 Task: Search one way flight ticket for 1 adult, 1 child, 1 infant in seat in premium economy from Mesa: Phoenix-mesa Gateway Airport (formerly Williams Afb) to Indianapolis: Indianapolis International Airport on 8-5-2023. Choice of flights is United. Number of bags: 1 checked bag. Price is upto 76000. Outbound departure time preference is 16:15.
Action: Mouse moved to (369, 315)
Screenshot: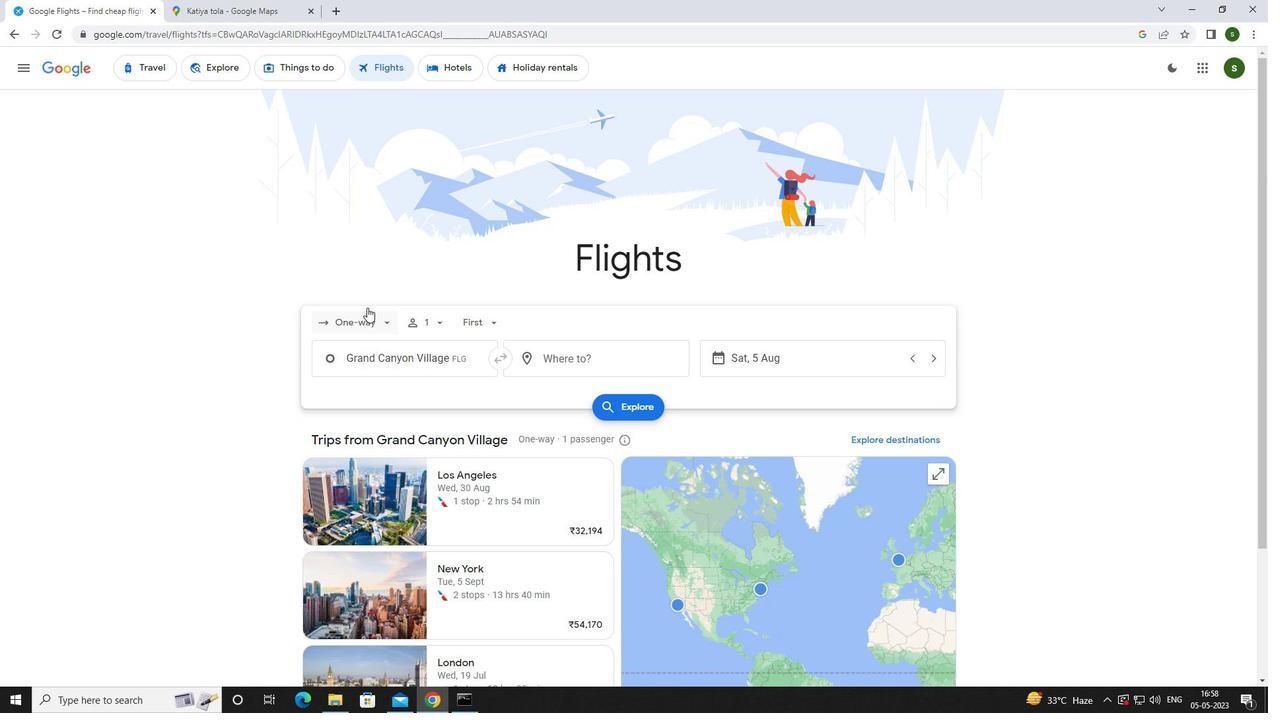 
Action: Mouse pressed left at (369, 315)
Screenshot: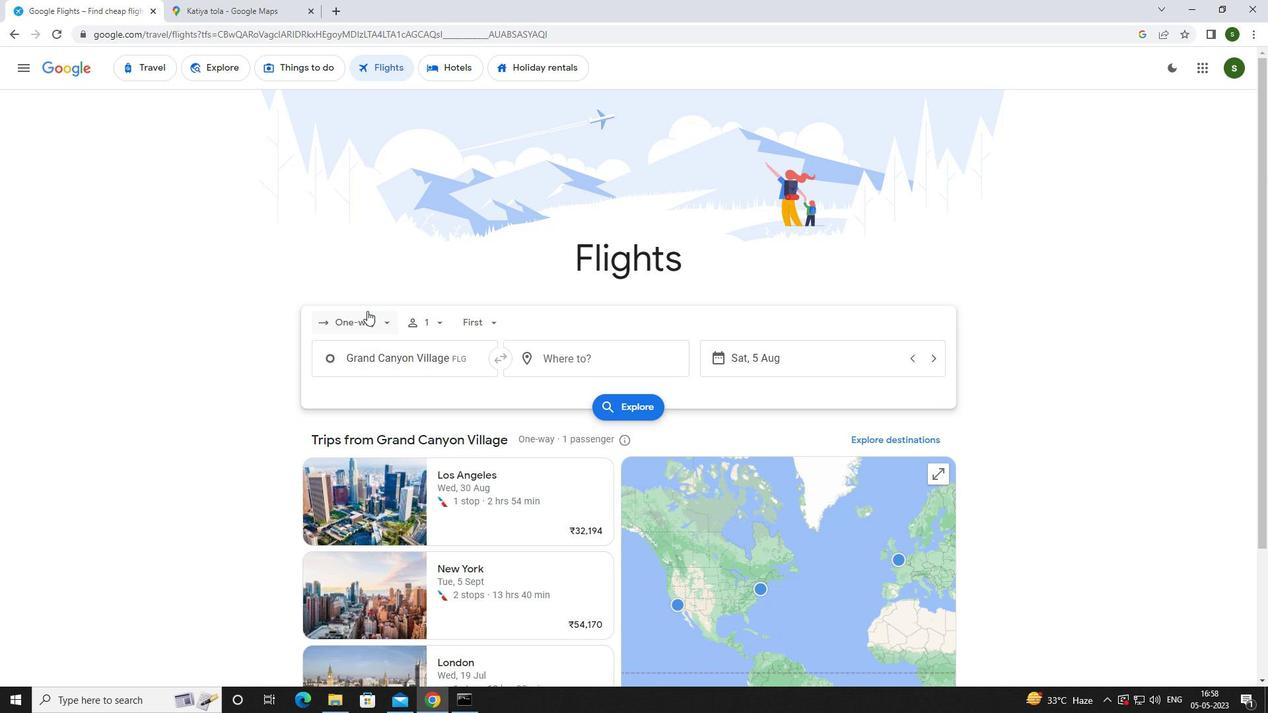 
Action: Mouse moved to (375, 387)
Screenshot: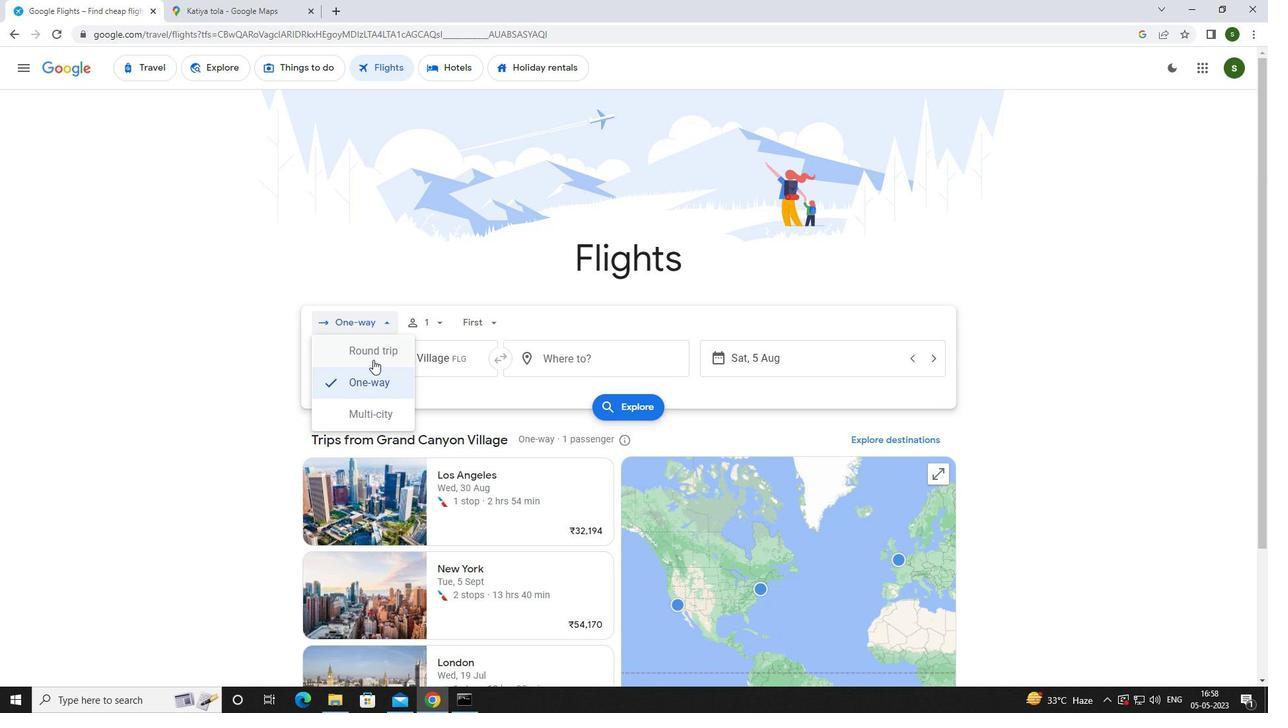 
Action: Mouse pressed left at (375, 387)
Screenshot: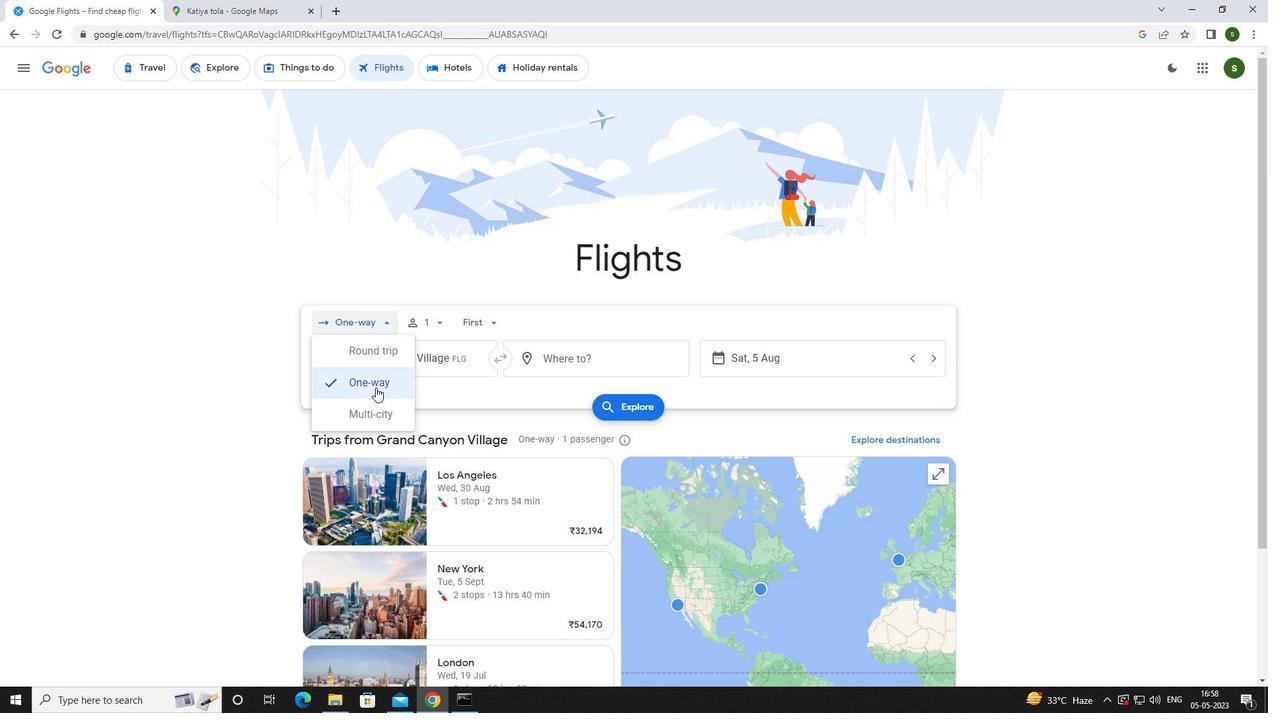 
Action: Mouse moved to (420, 319)
Screenshot: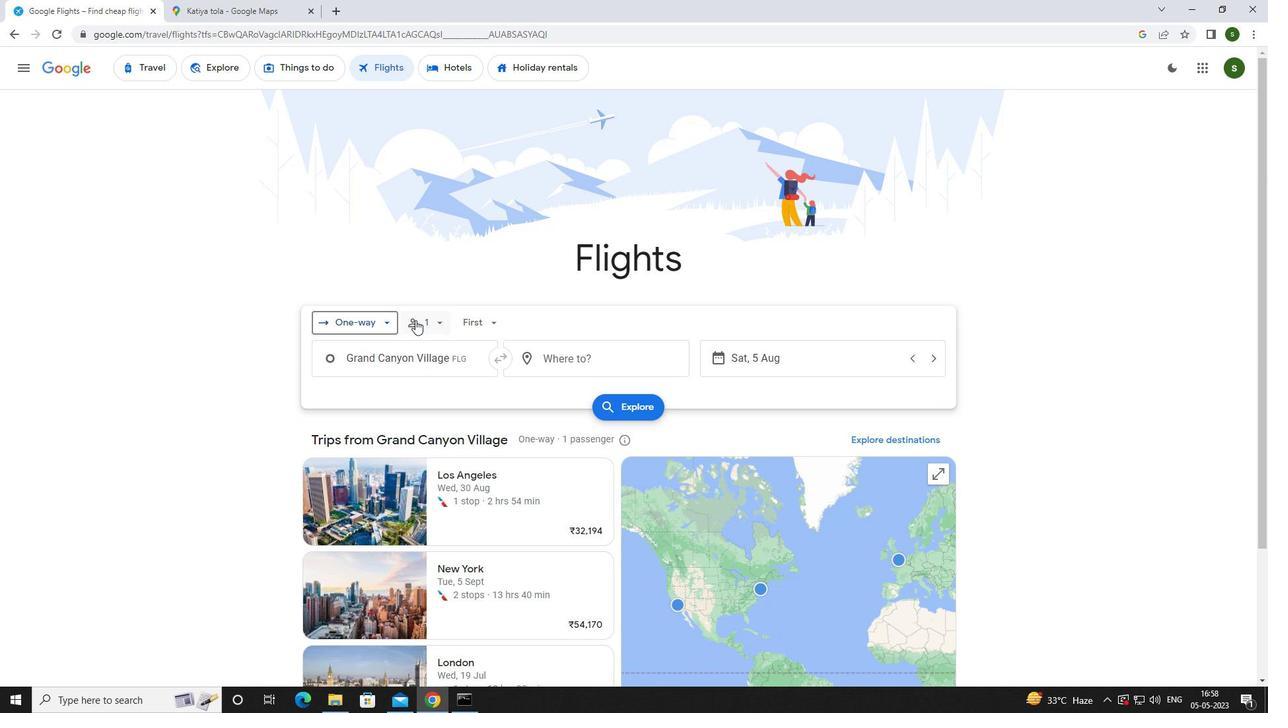 
Action: Mouse pressed left at (420, 319)
Screenshot: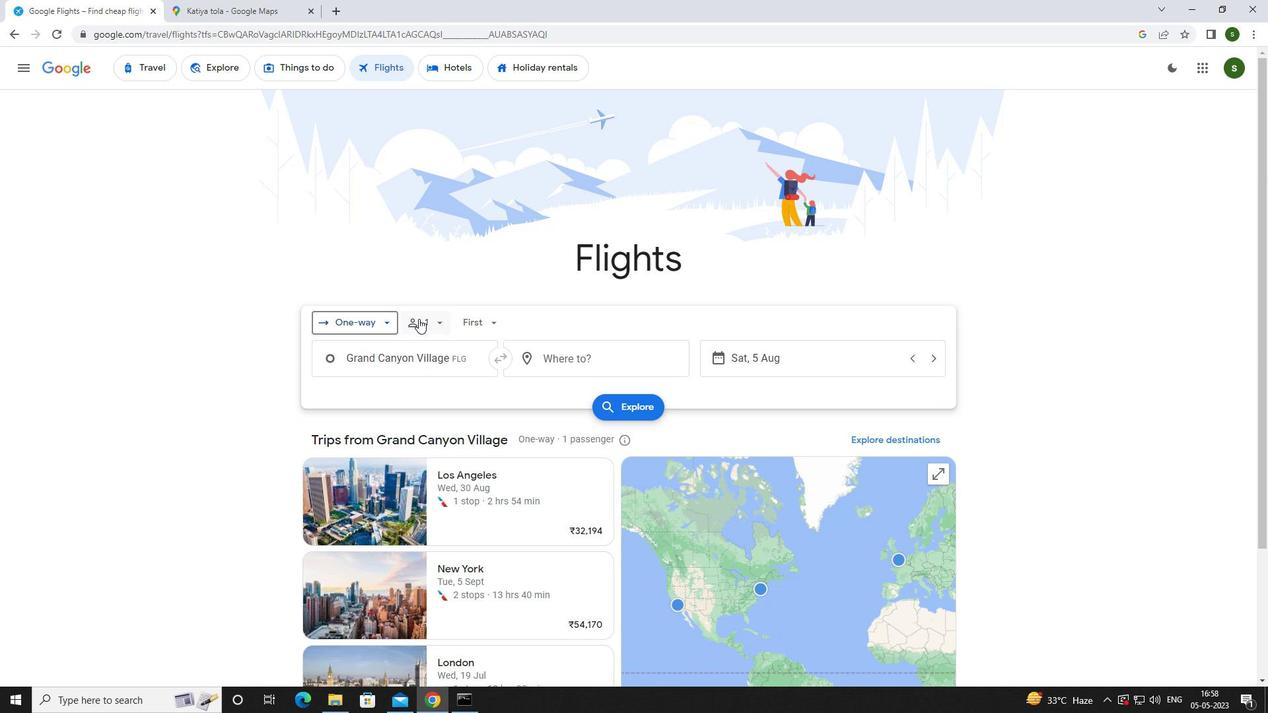 
Action: Mouse moved to (540, 391)
Screenshot: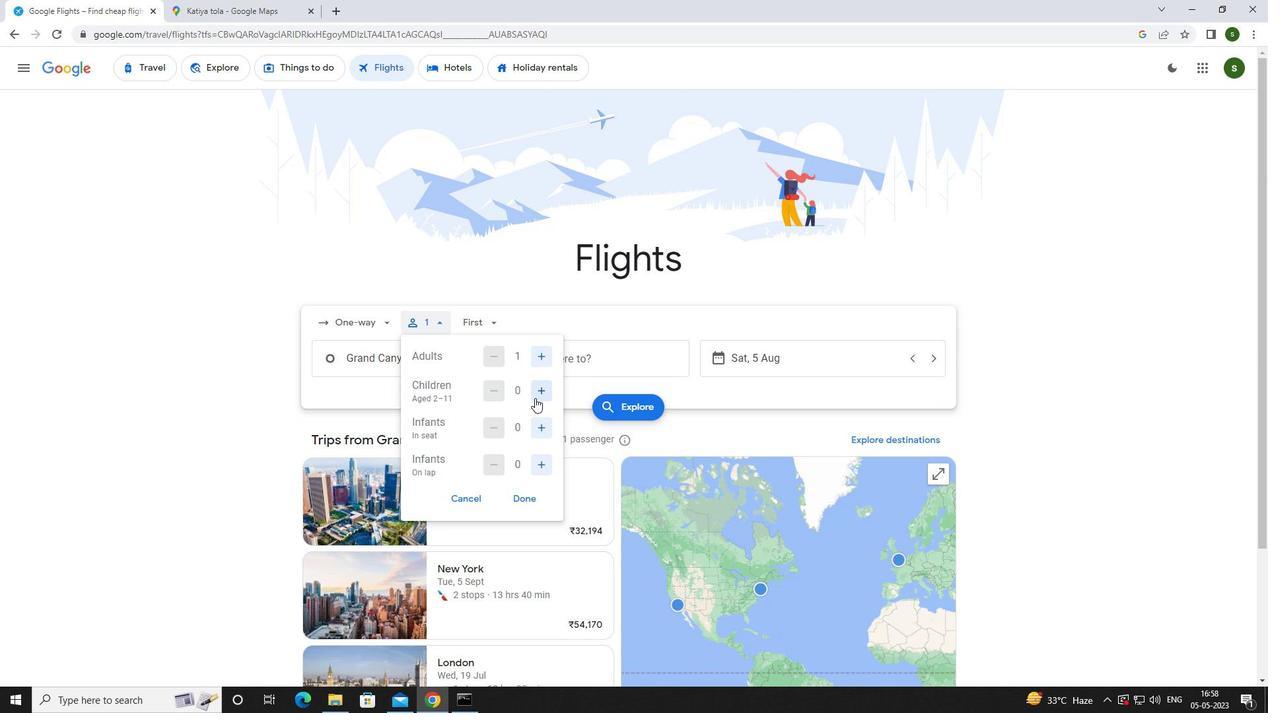 
Action: Mouse pressed left at (540, 391)
Screenshot: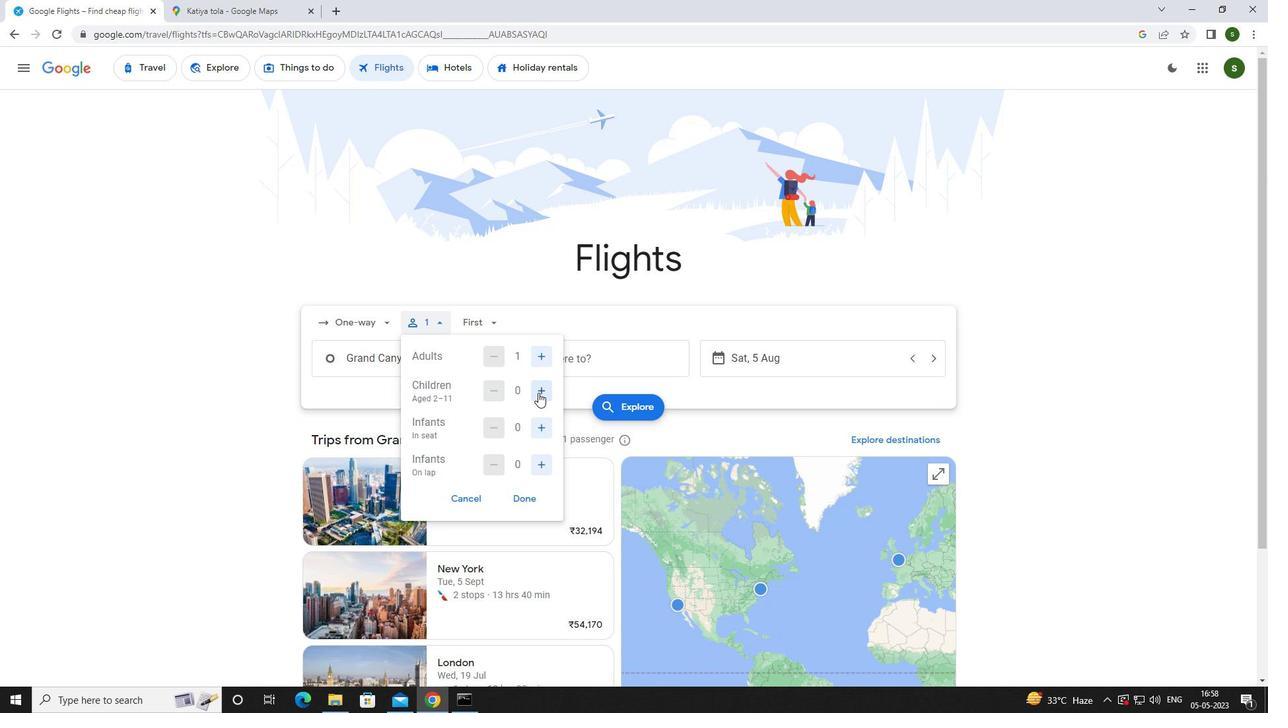 
Action: Mouse moved to (544, 429)
Screenshot: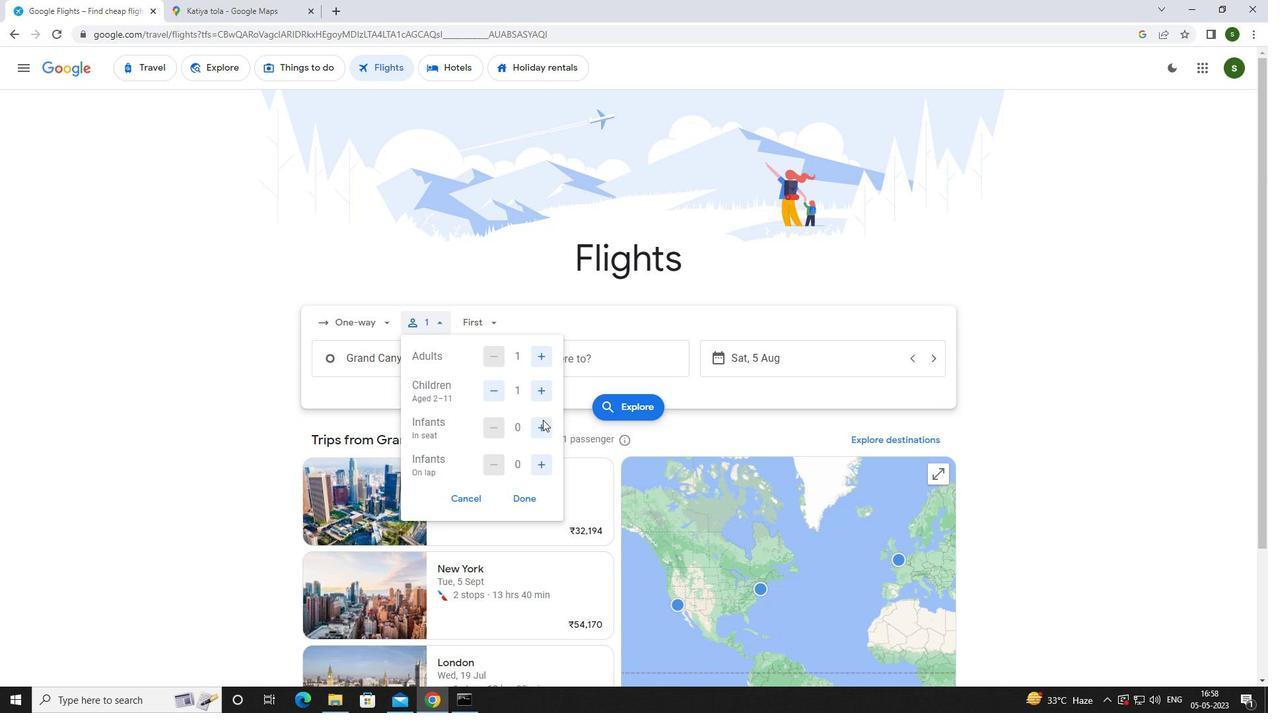 
Action: Mouse pressed left at (544, 429)
Screenshot: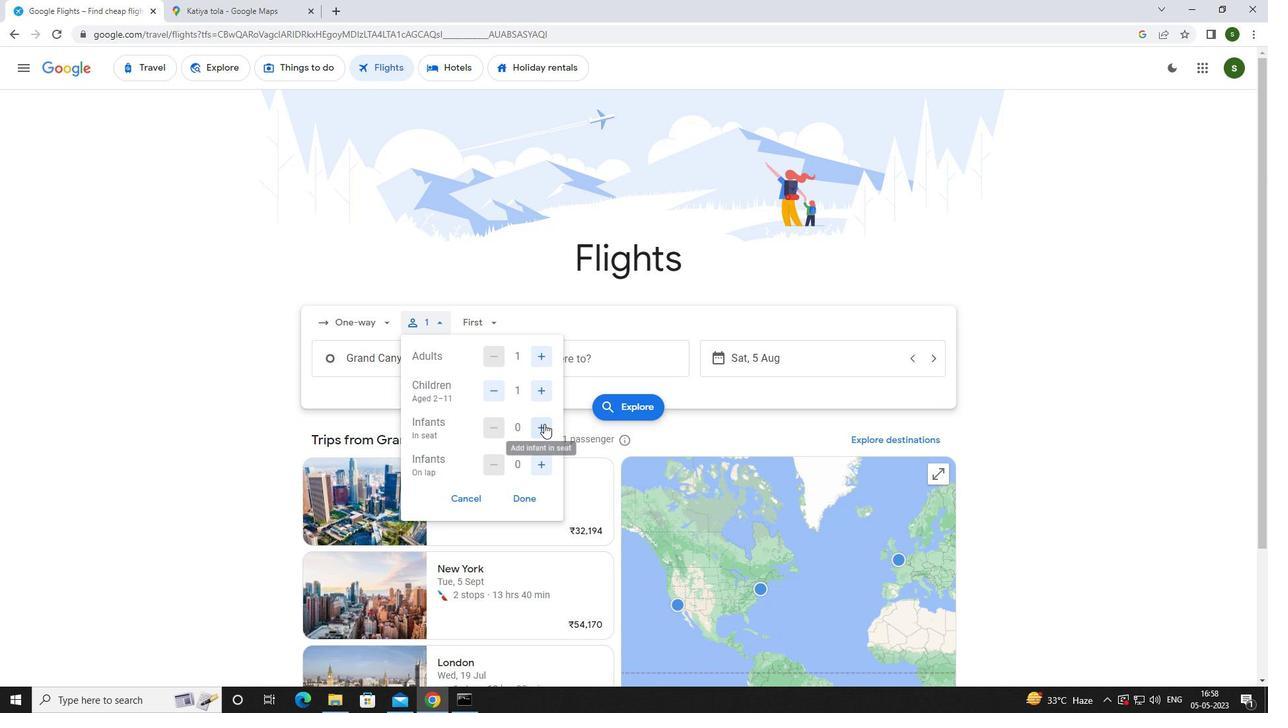 
Action: Mouse moved to (476, 328)
Screenshot: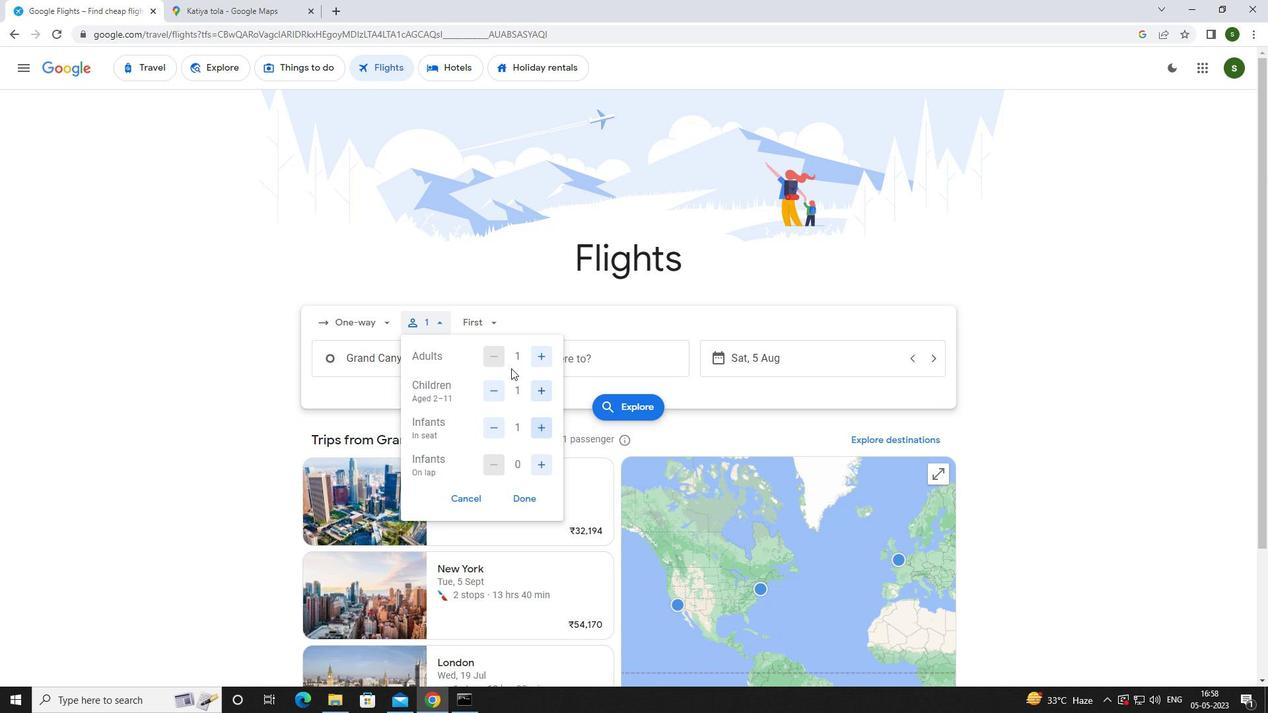 
Action: Mouse pressed left at (476, 328)
Screenshot: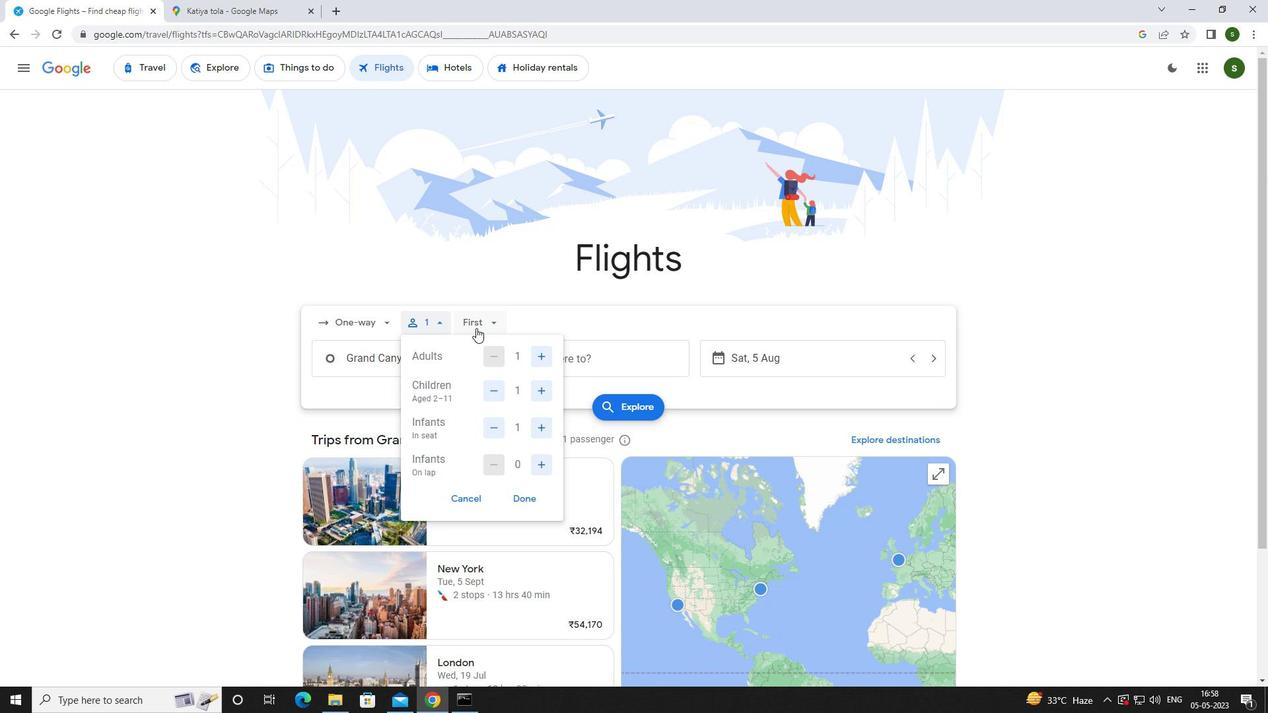 
Action: Mouse moved to (502, 379)
Screenshot: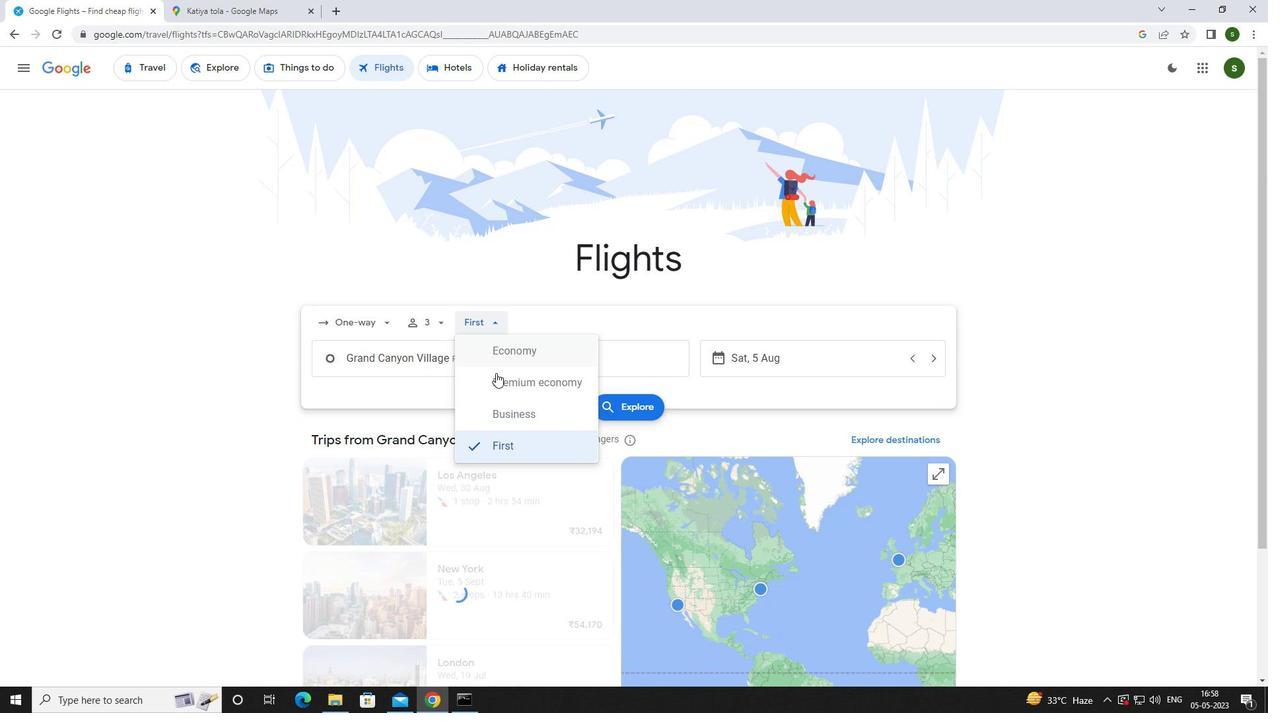 
Action: Mouse pressed left at (502, 379)
Screenshot: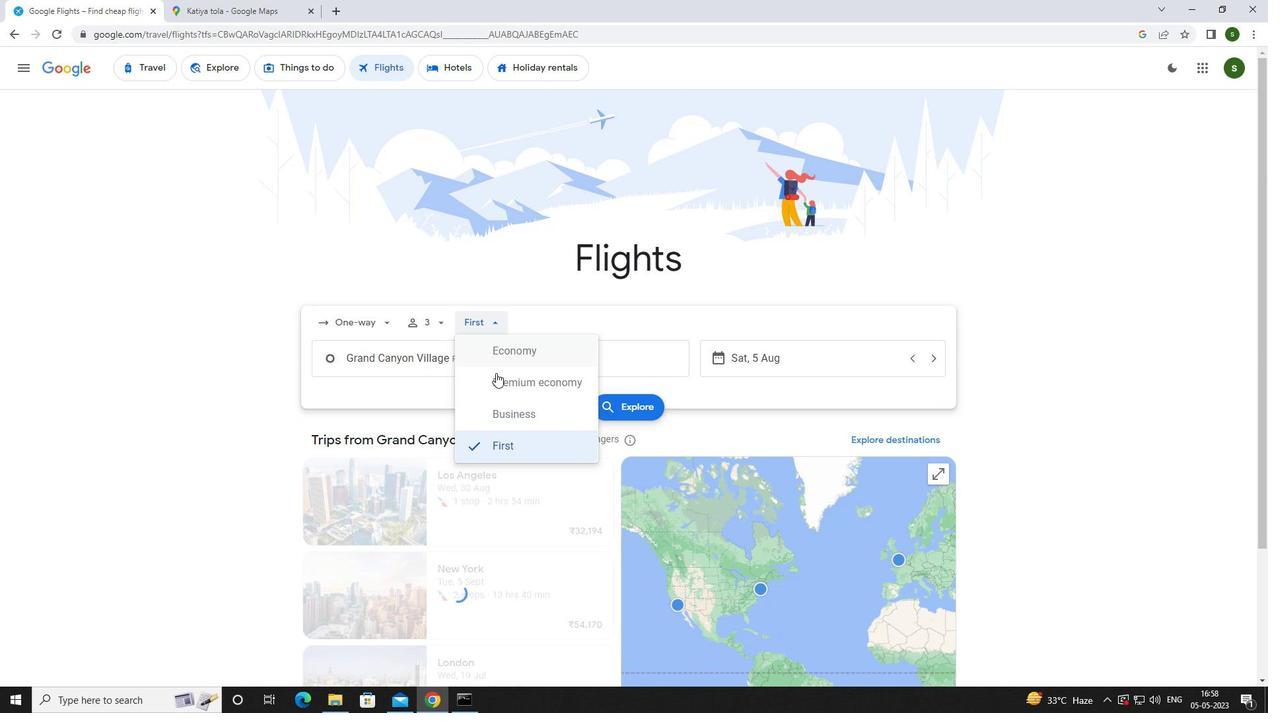 
Action: Mouse moved to (455, 360)
Screenshot: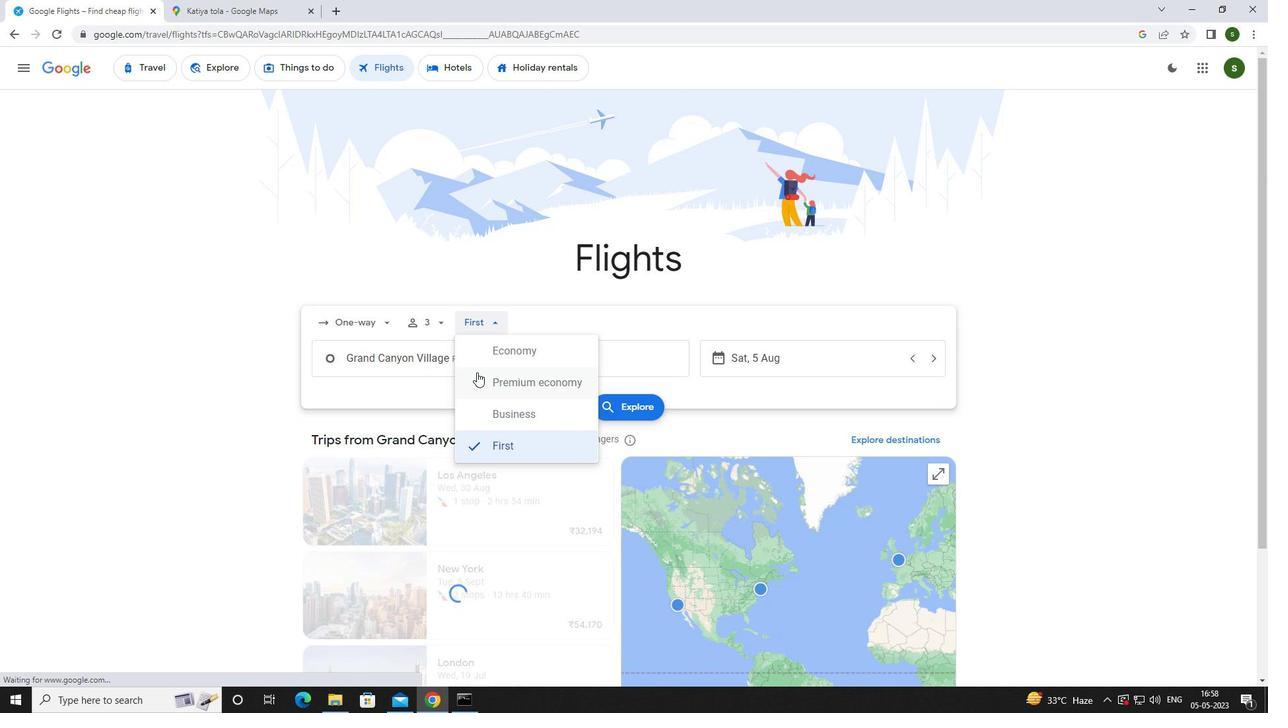 
Action: Mouse pressed left at (455, 360)
Screenshot: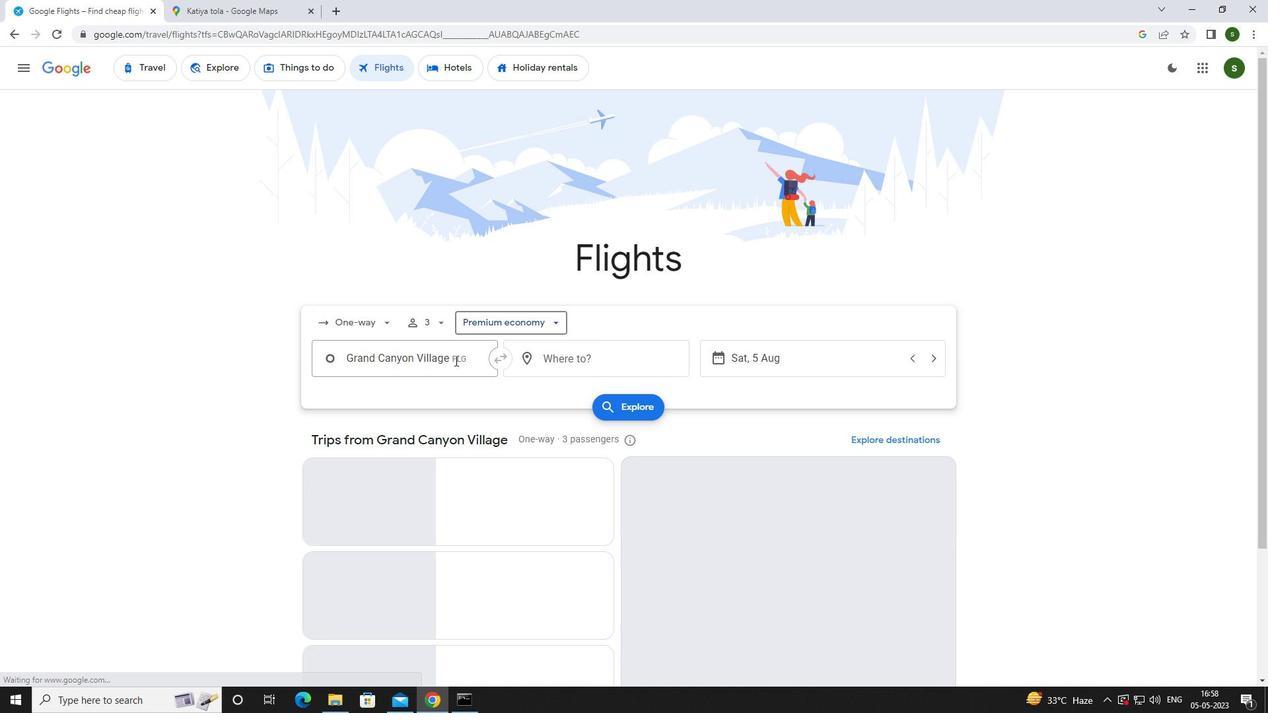 
Action: Mouse pressed left at (455, 360)
Screenshot: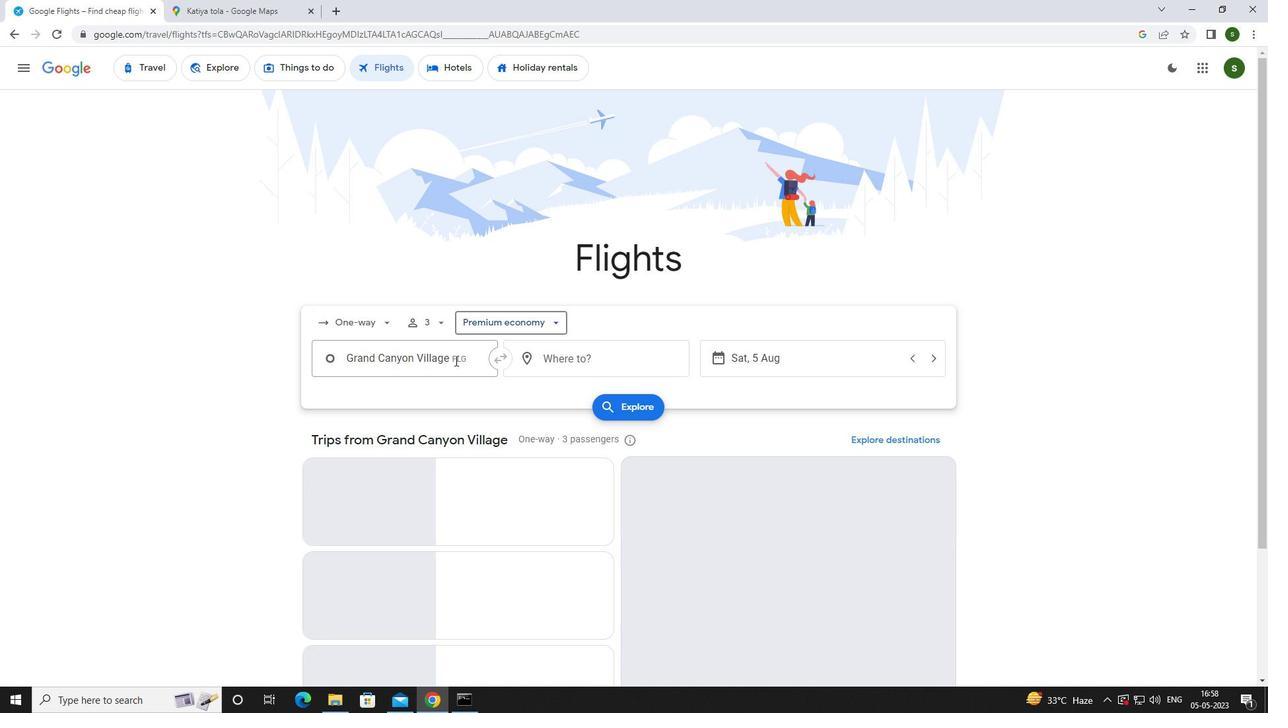 
Action: Key pressed <Key.backspace><Key.backspace><Key.backspace><Key.backspace><Key.backspace><Key.backspace><Key.backspace><Key.backspace><Key.backspace><Key.backspace><Key.backspace><Key.backspace><Key.backspace><Key.backspace><Key.backspace><Key.backspace><Key.backspace><Key.backspace><Key.backspace><Key.backspace><Key.backspace><Key.backspace><Key.backspace><Key.backspace><Key.backspace><Key.backspace><Key.backspace><Key.backspace><Key.backspace><Key.backspace><Key.caps_lock>m<Key.caps_lock>es<Key.caps_lock>a<Key.caps_lock><Key.backspace>a<Key.space><Key.caps_lock>p<Key.caps_lock>hoen
Screenshot: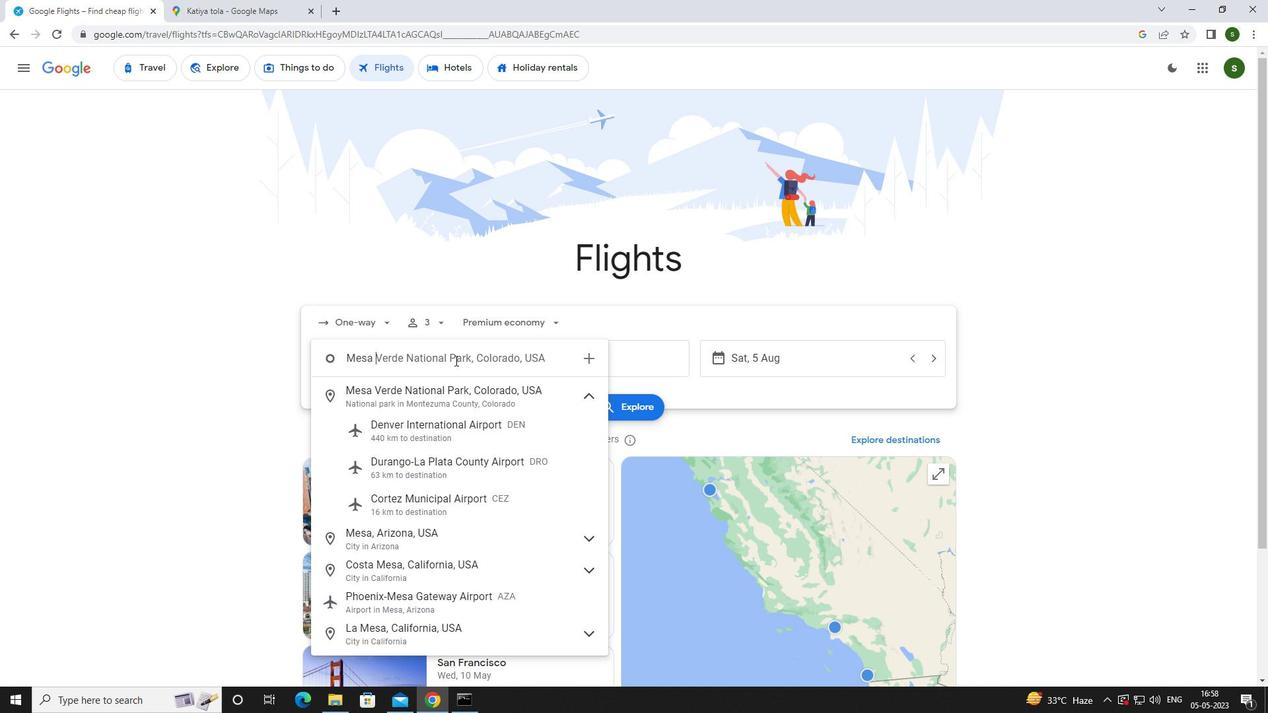 
Action: Mouse moved to (461, 399)
Screenshot: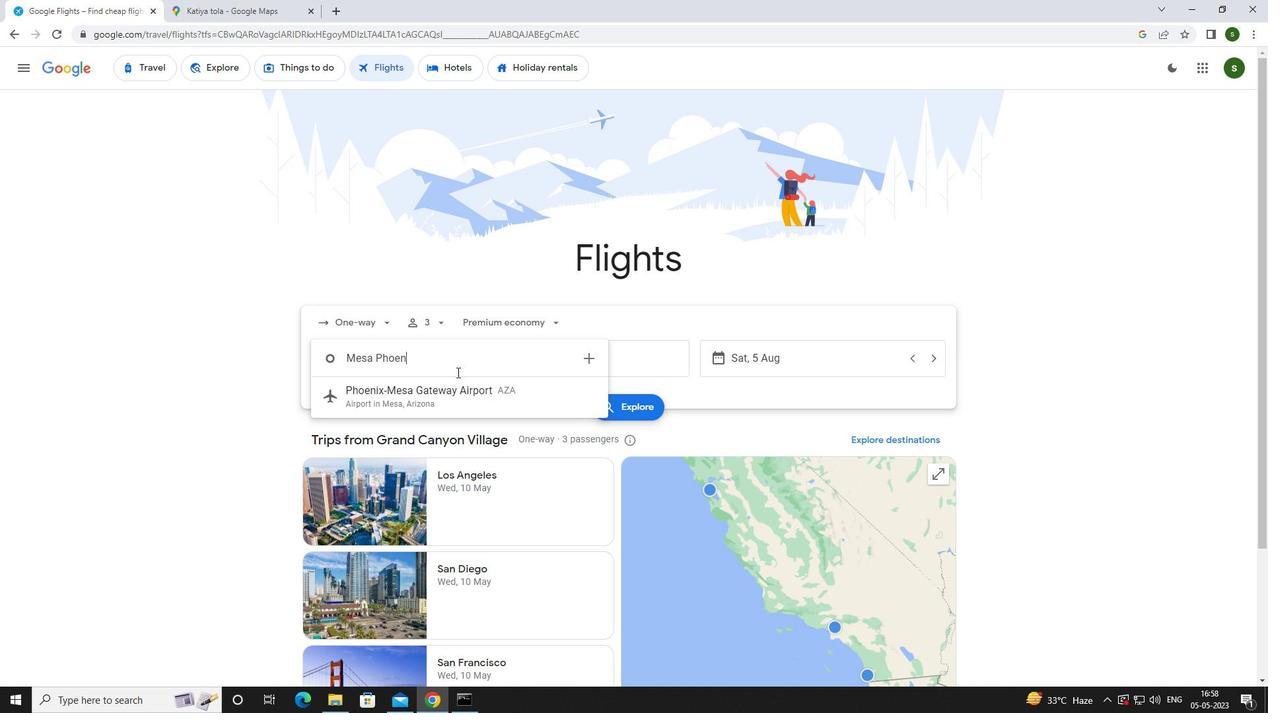 
Action: Mouse pressed left at (461, 399)
Screenshot: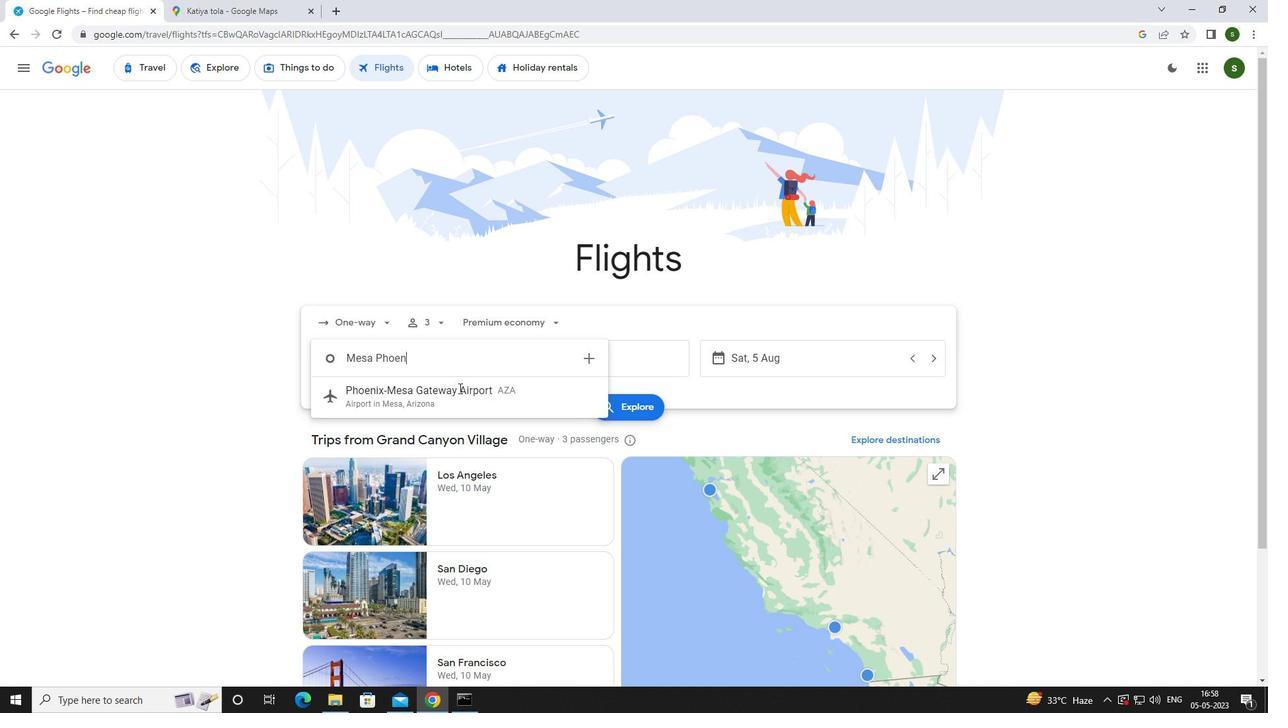 
Action: Mouse moved to (602, 362)
Screenshot: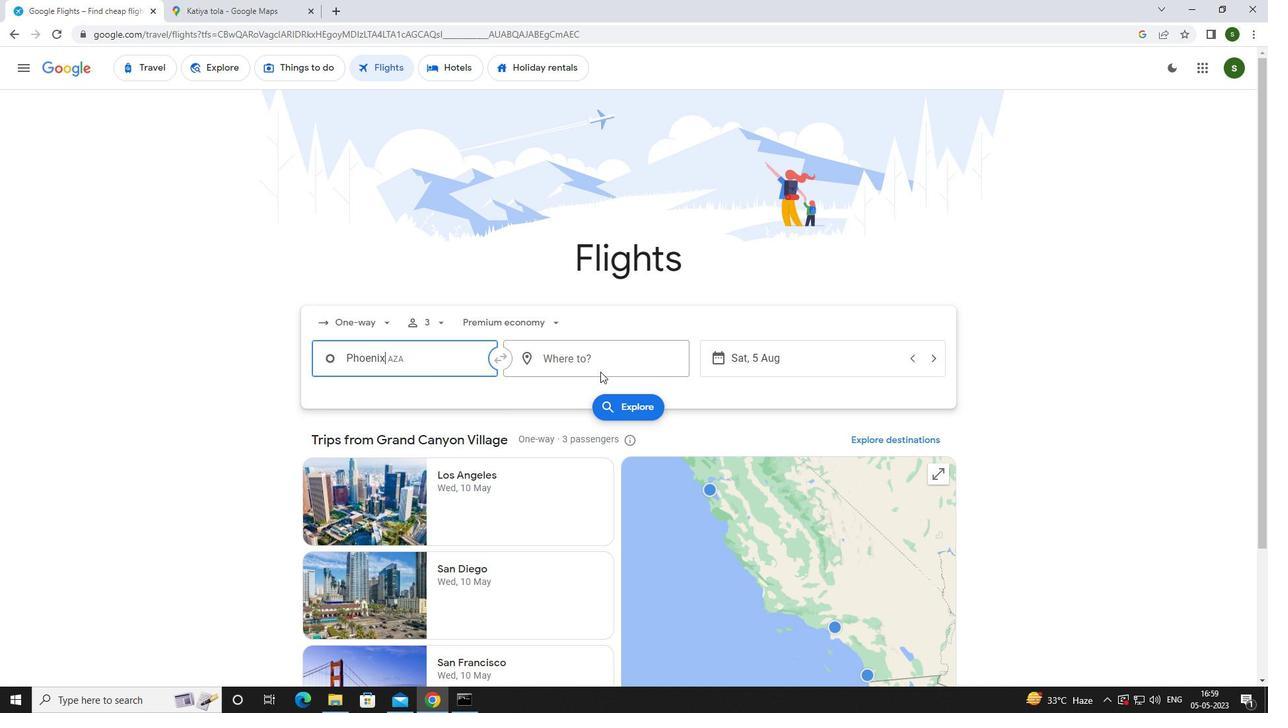 
Action: Mouse pressed left at (602, 362)
Screenshot: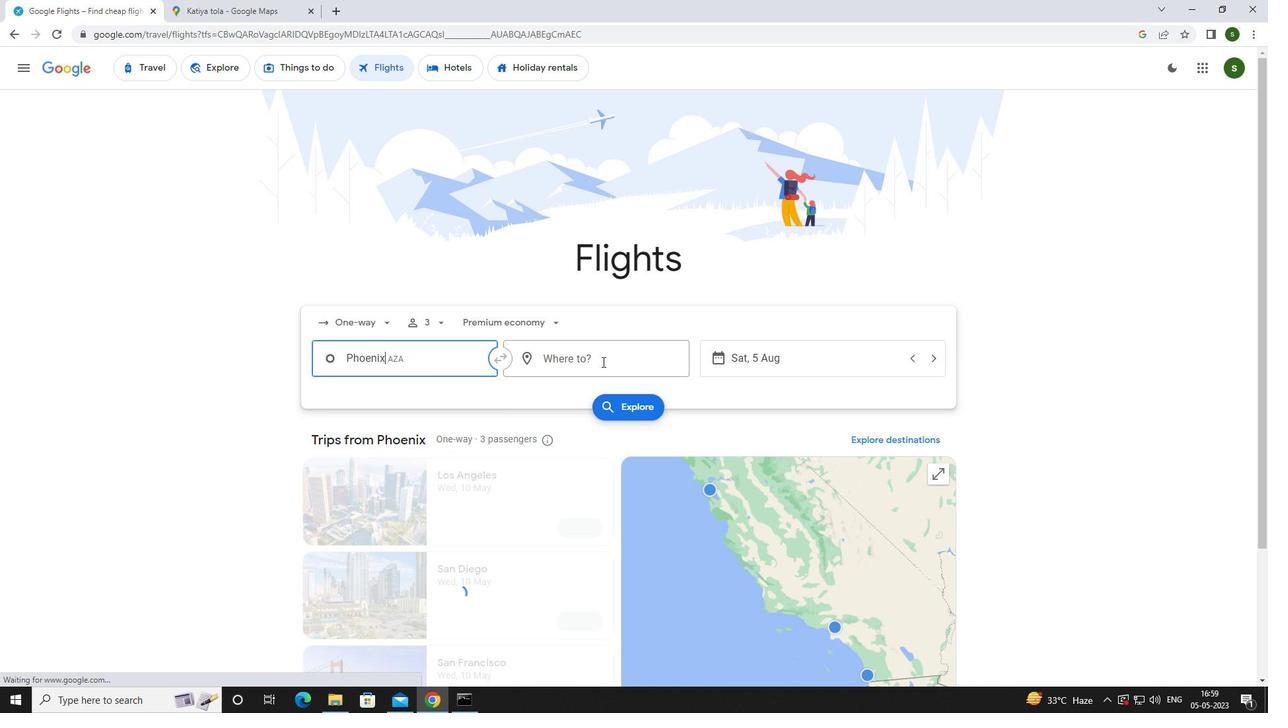 
Action: Key pressed <Key.caps_lock>i<Key.caps_lock>ndianapol
Screenshot: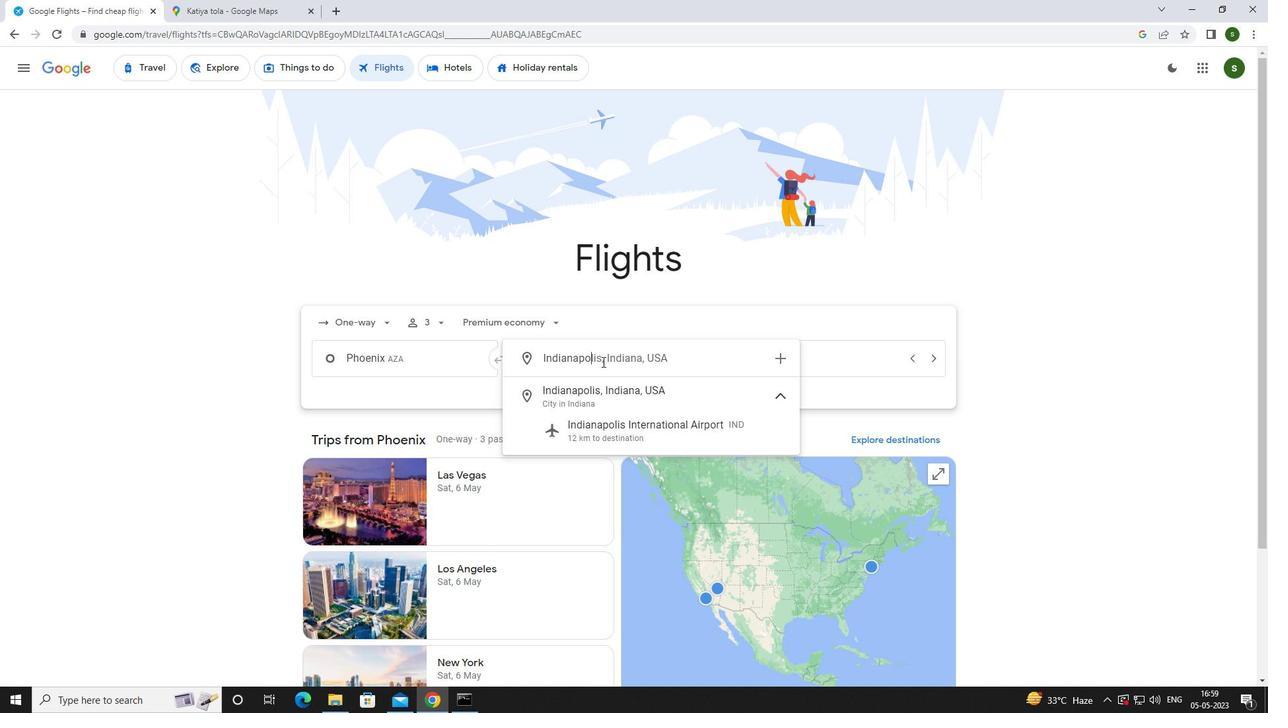 
Action: Mouse moved to (656, 432)
Screenshot: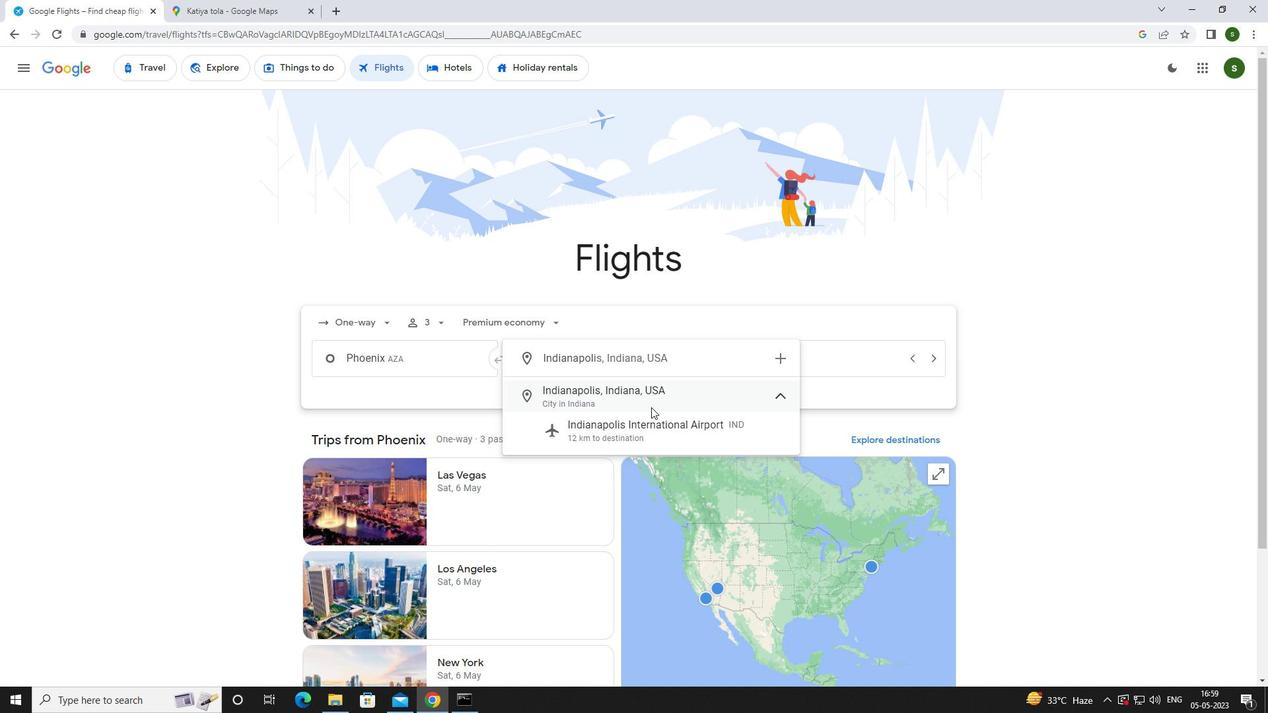 
Action: Mouse pressed left at (656, 432)
Screenshot: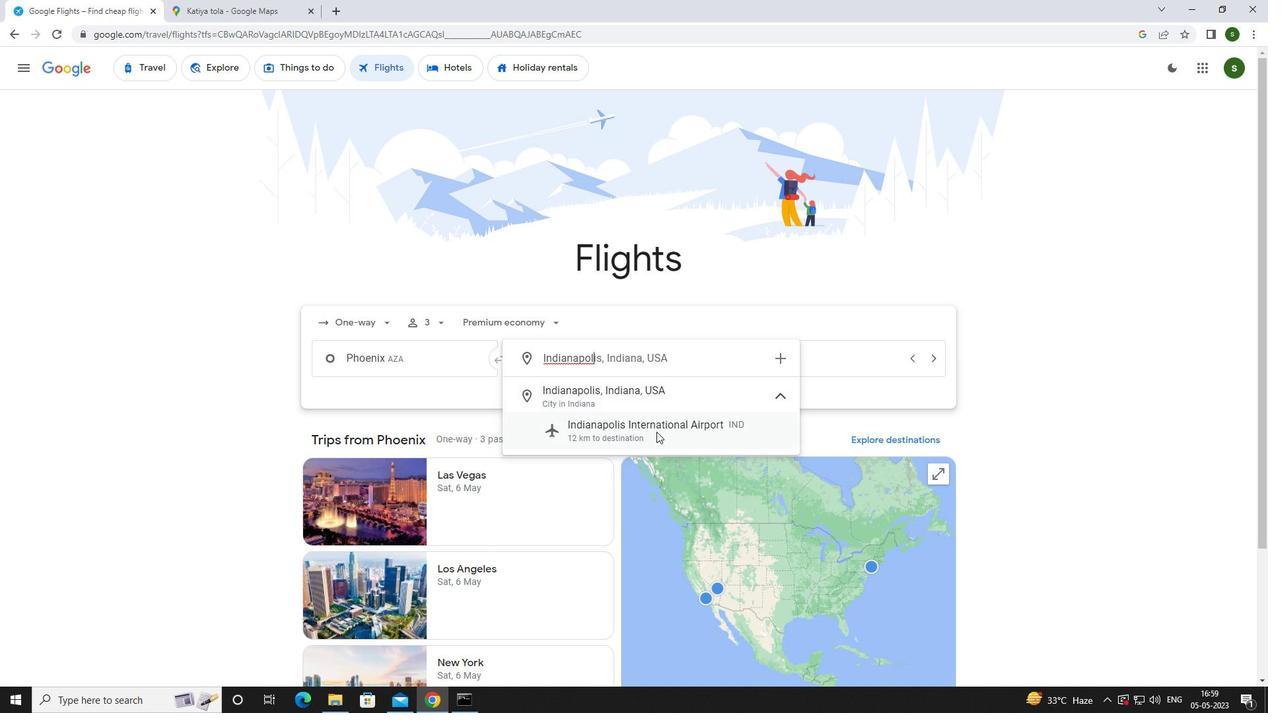 
Action: Mouse moved to (757, 364)
Screenshot: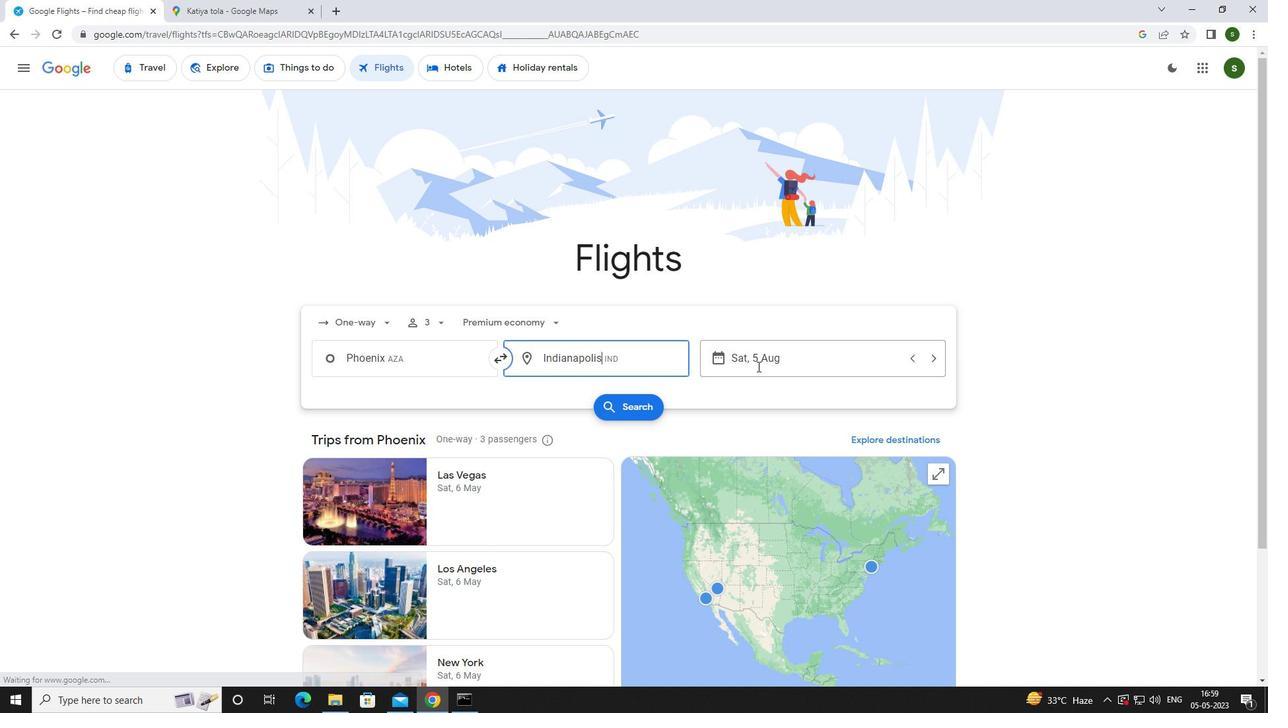 
Action: Mouse pressed left at (757, 364)
Screenshot: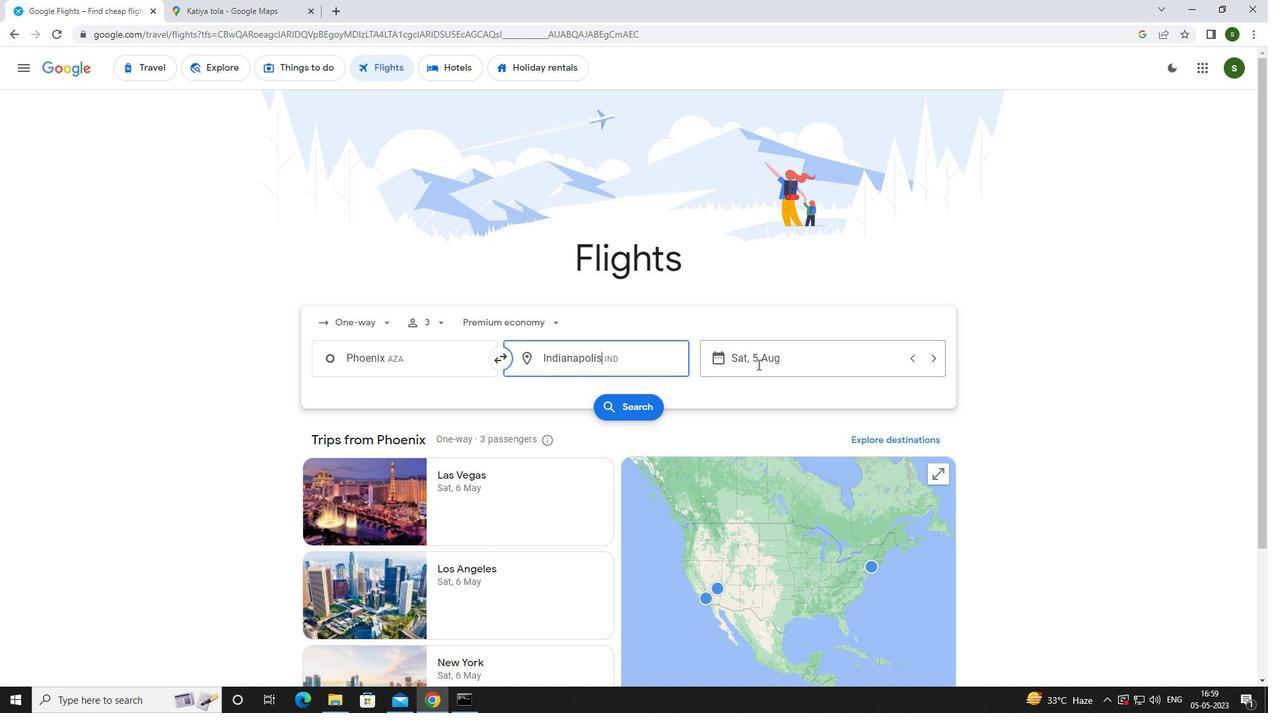 
Action: Mouse moved to (672, 451)
Screenshot: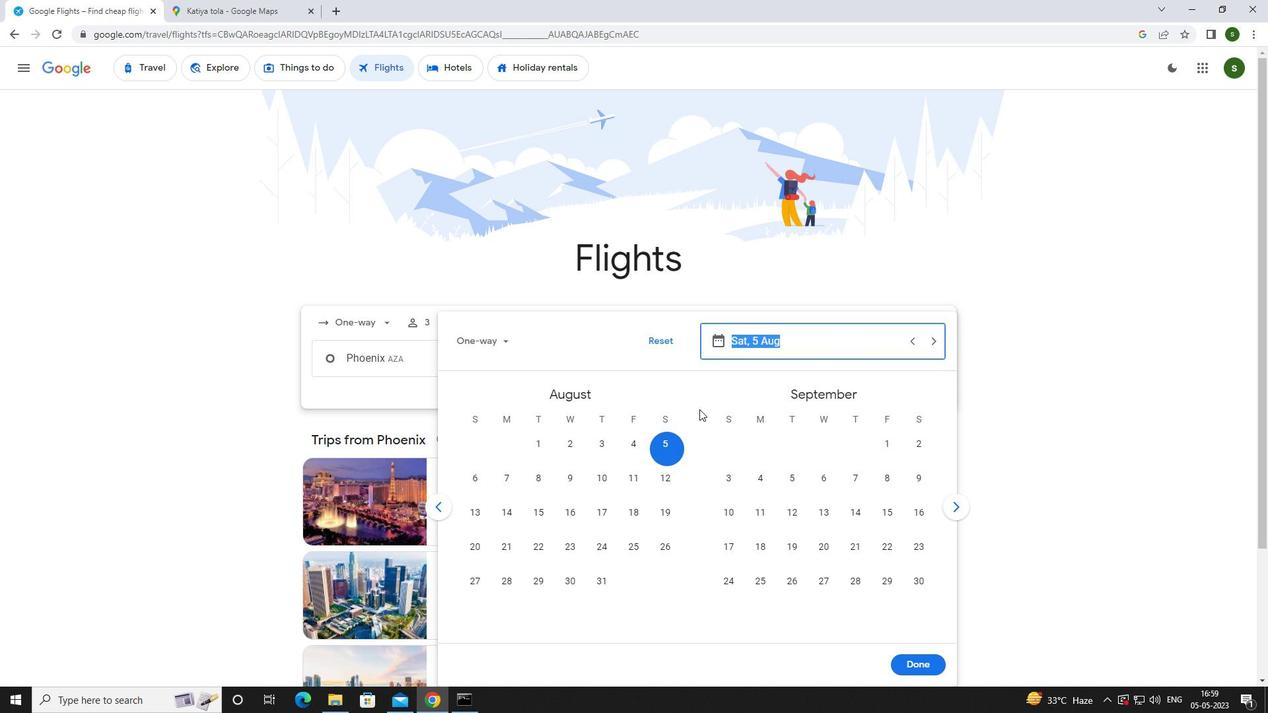 
Action: Mouse pressed left at (672, 451)
Screenshot: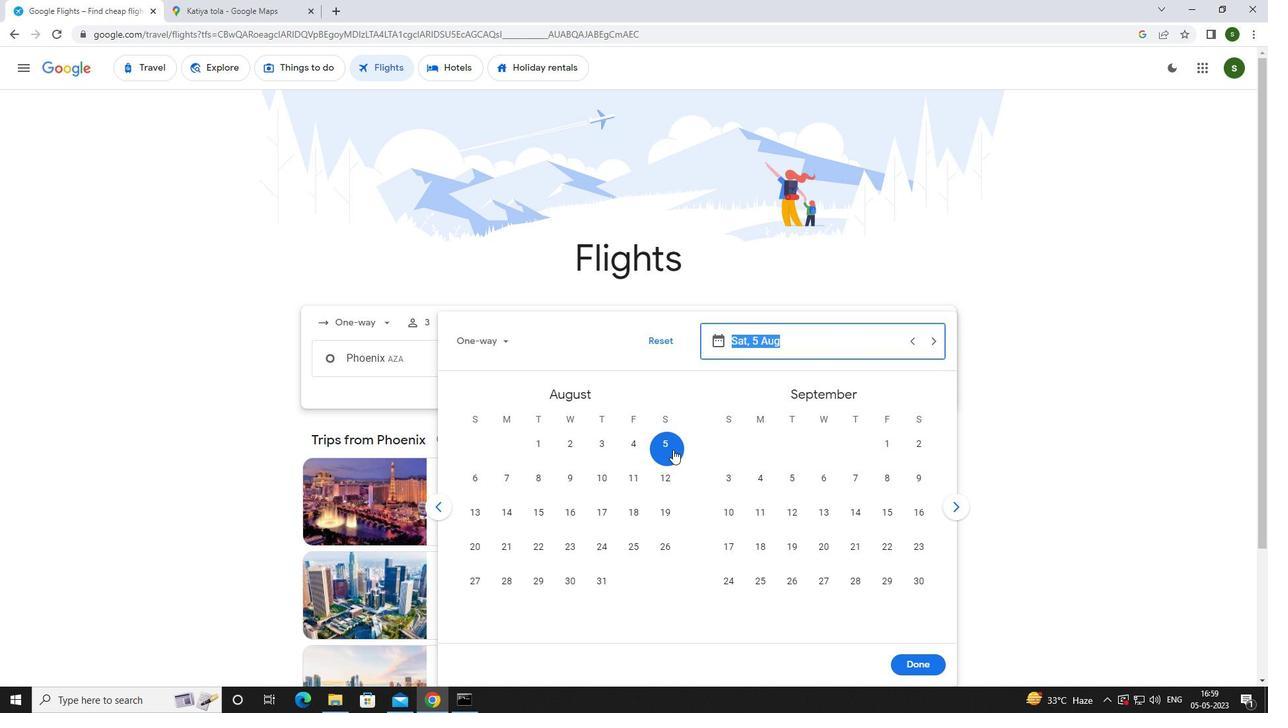 
Action: Mouse moved to (928, 671)
Screenshot: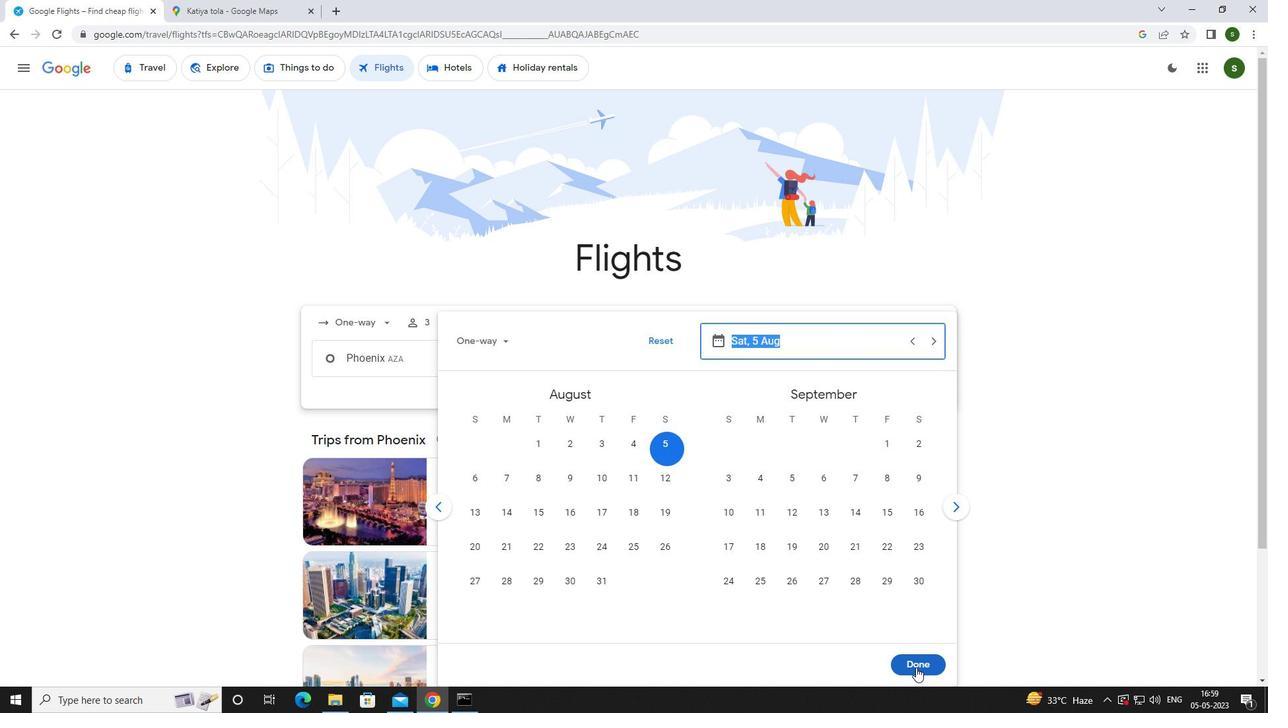 
Action: Mouse pressed left at (928, 671)
Screenshot: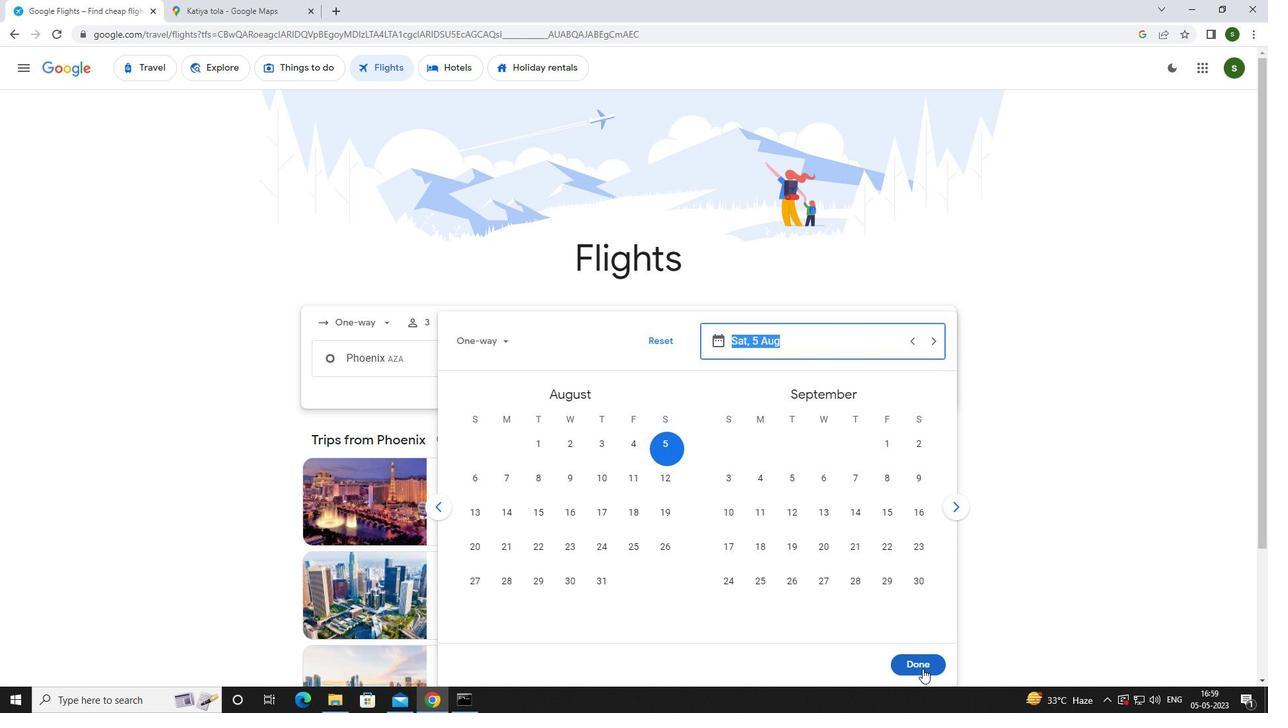 
Action: Mouse moved to (623, 414)
Screenshot: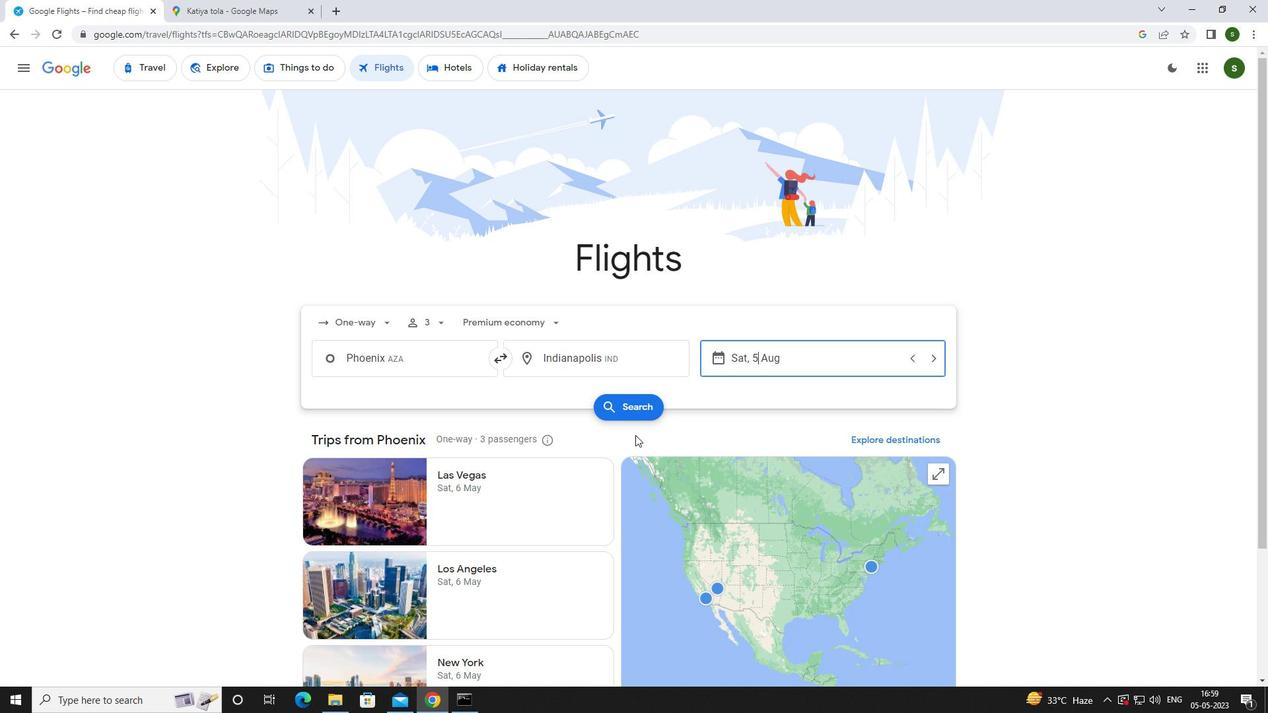 
Action: Mouse pressed left at (623, 414)
Screenshot: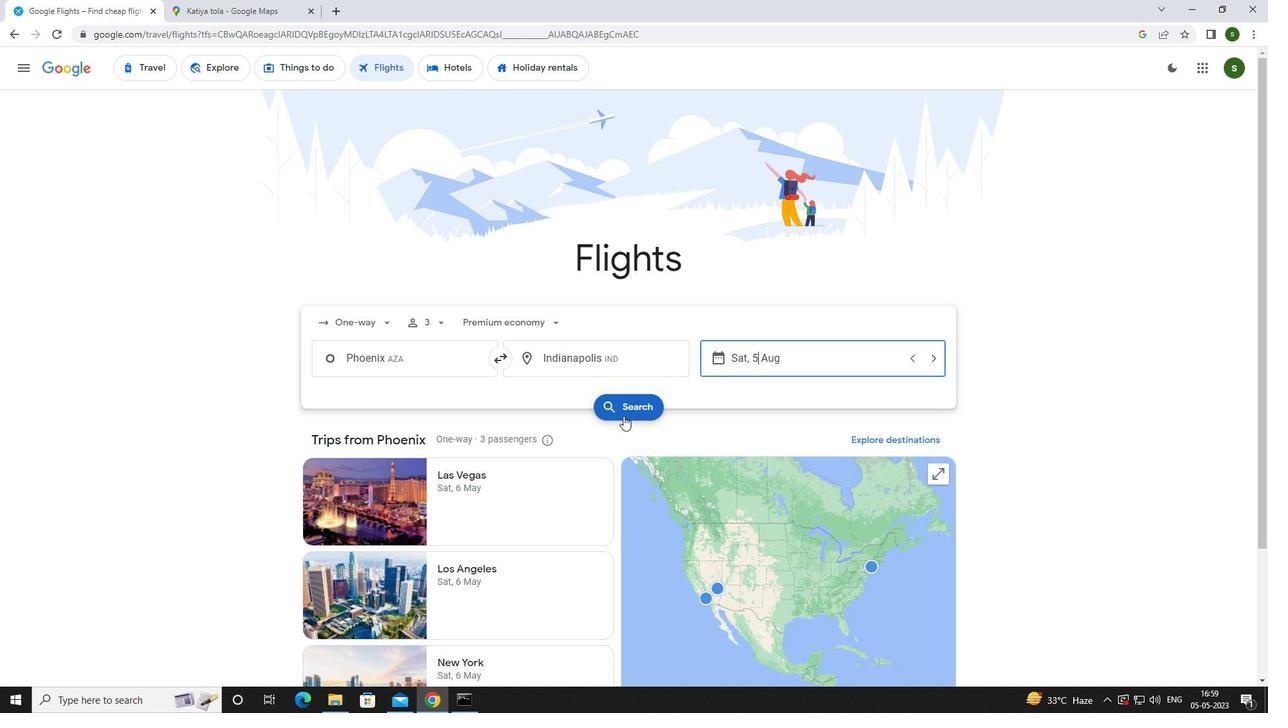 
Action: Mouse moved to (332, 194)
Screenshot: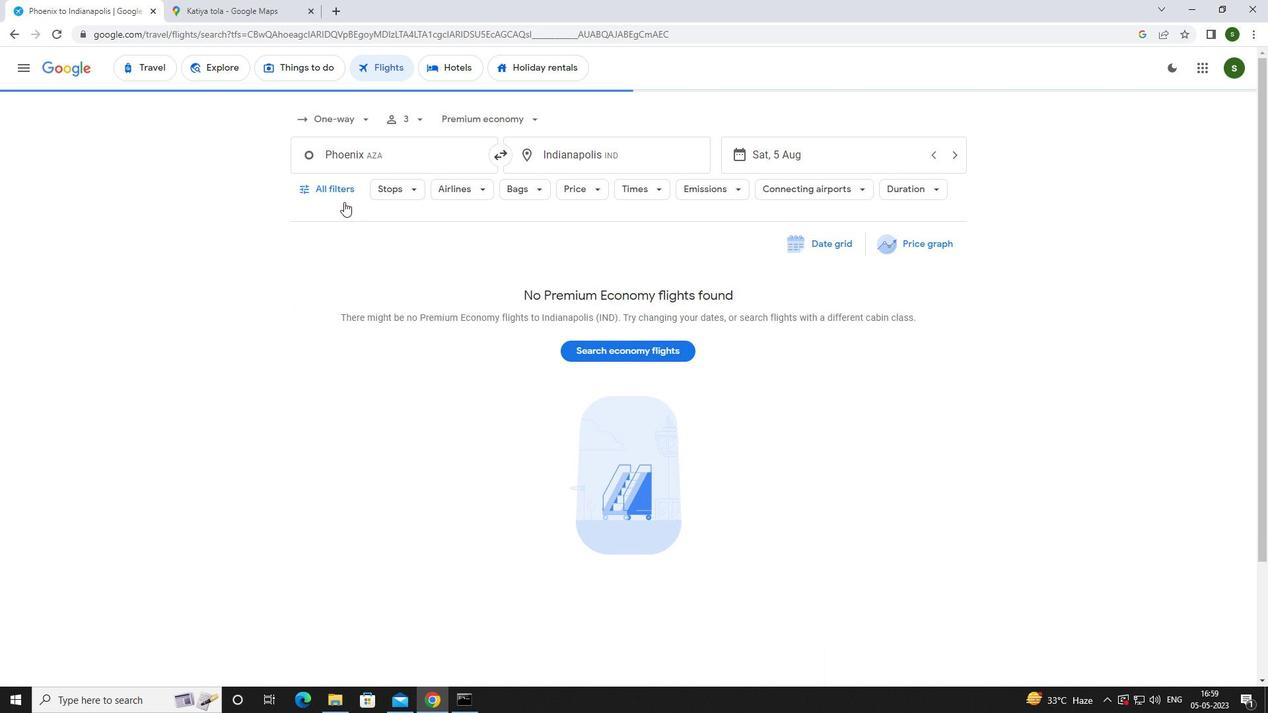 
Action: Mouse pressed left at (332, 194)
Screenshot: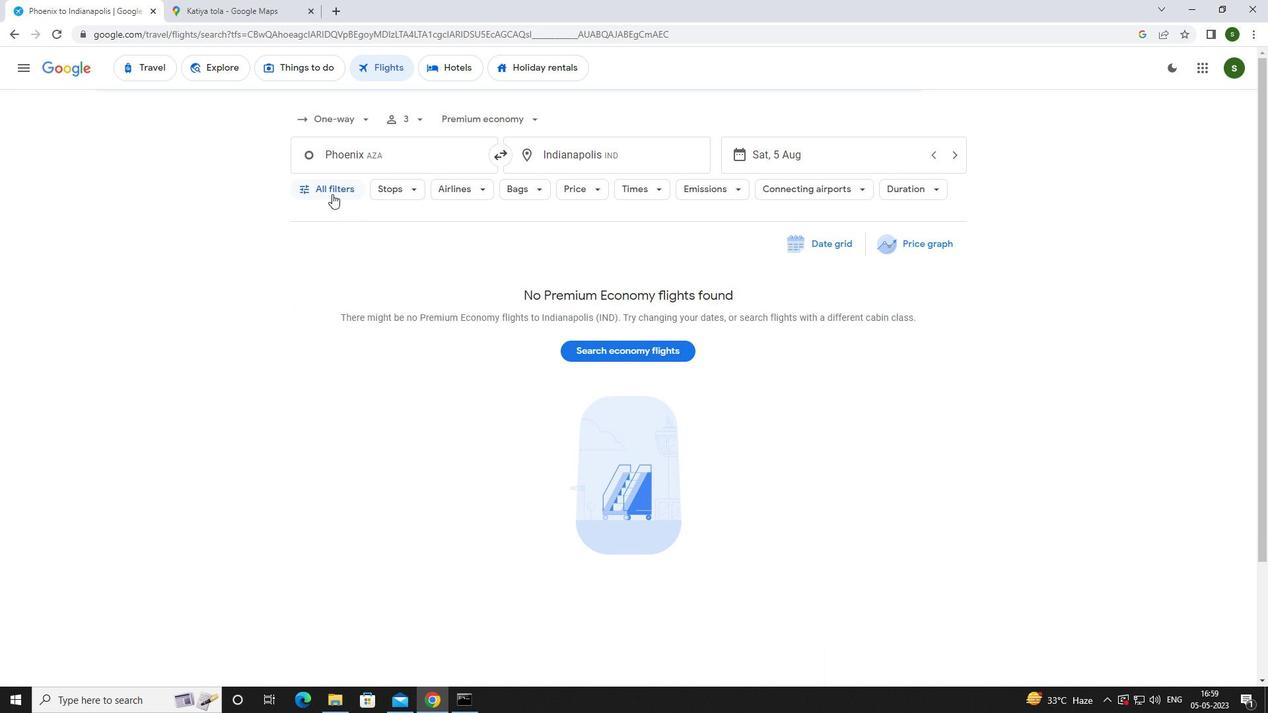 
Action: Mouse moved to (490, 469)
Screenshot: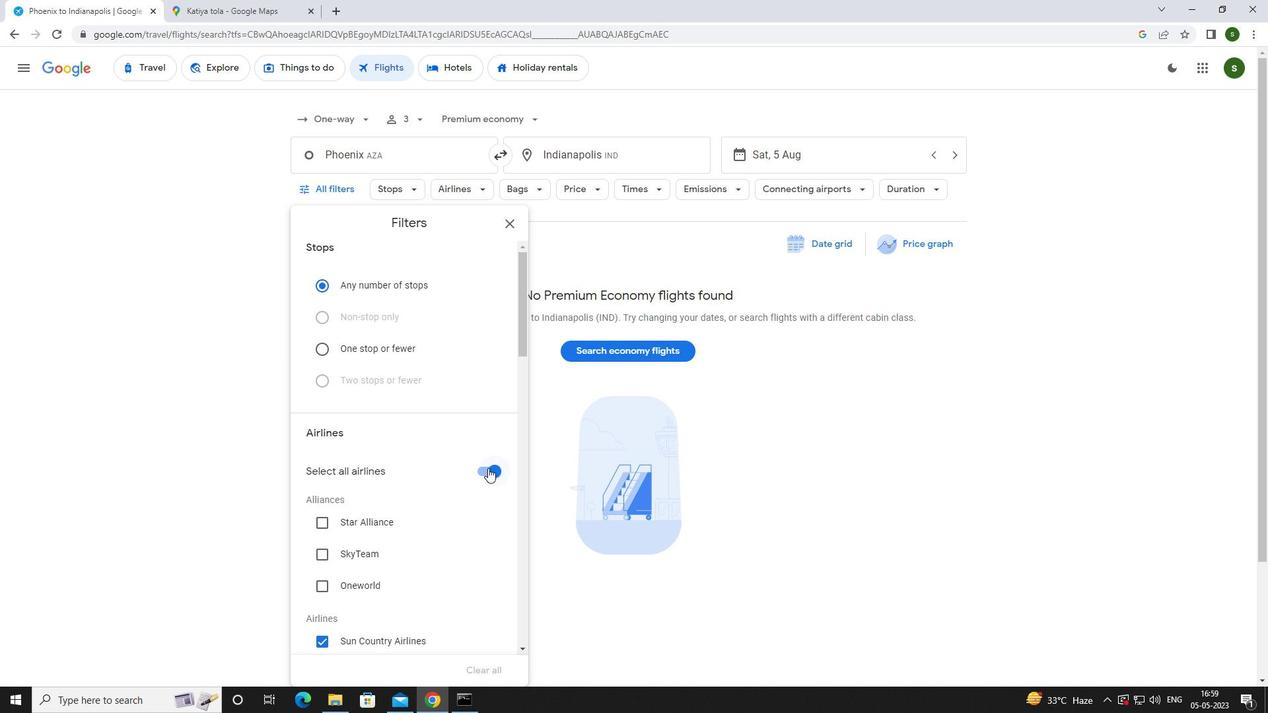 
Action: Mouse pressed left at (490, 469)
Screenshot: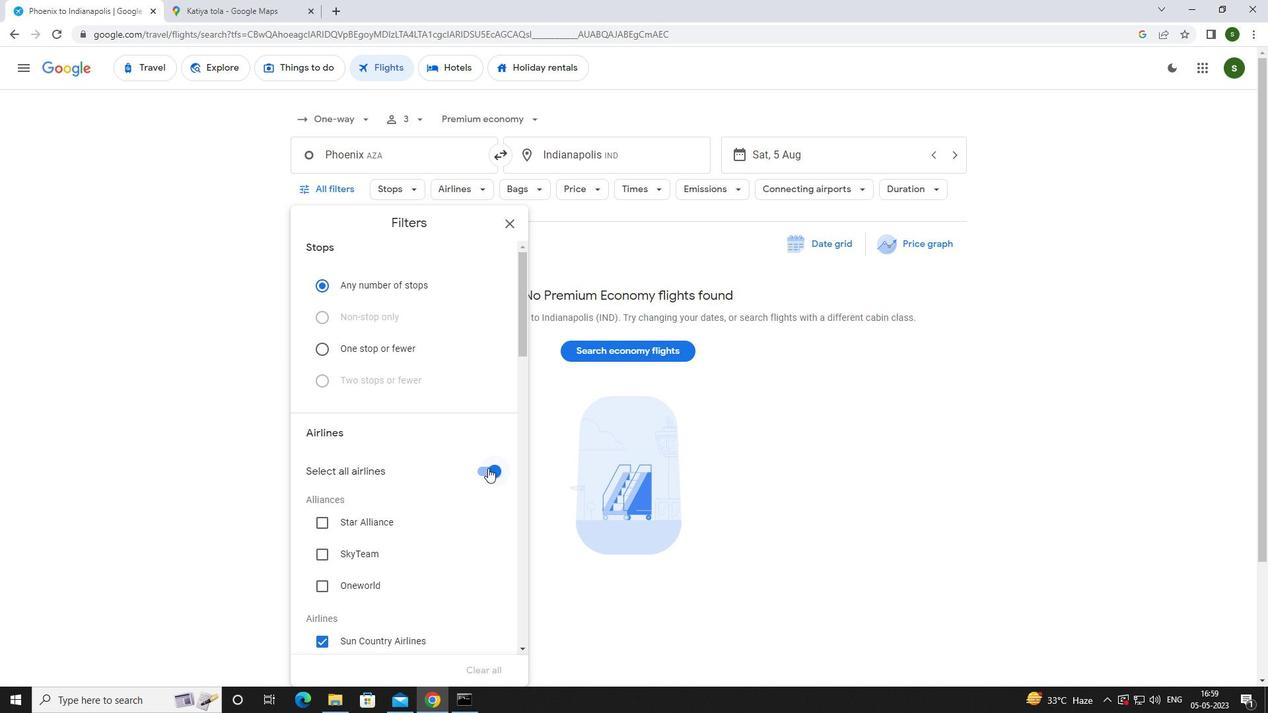 
Action: Mouse moved to (422, 439)
Screenshot: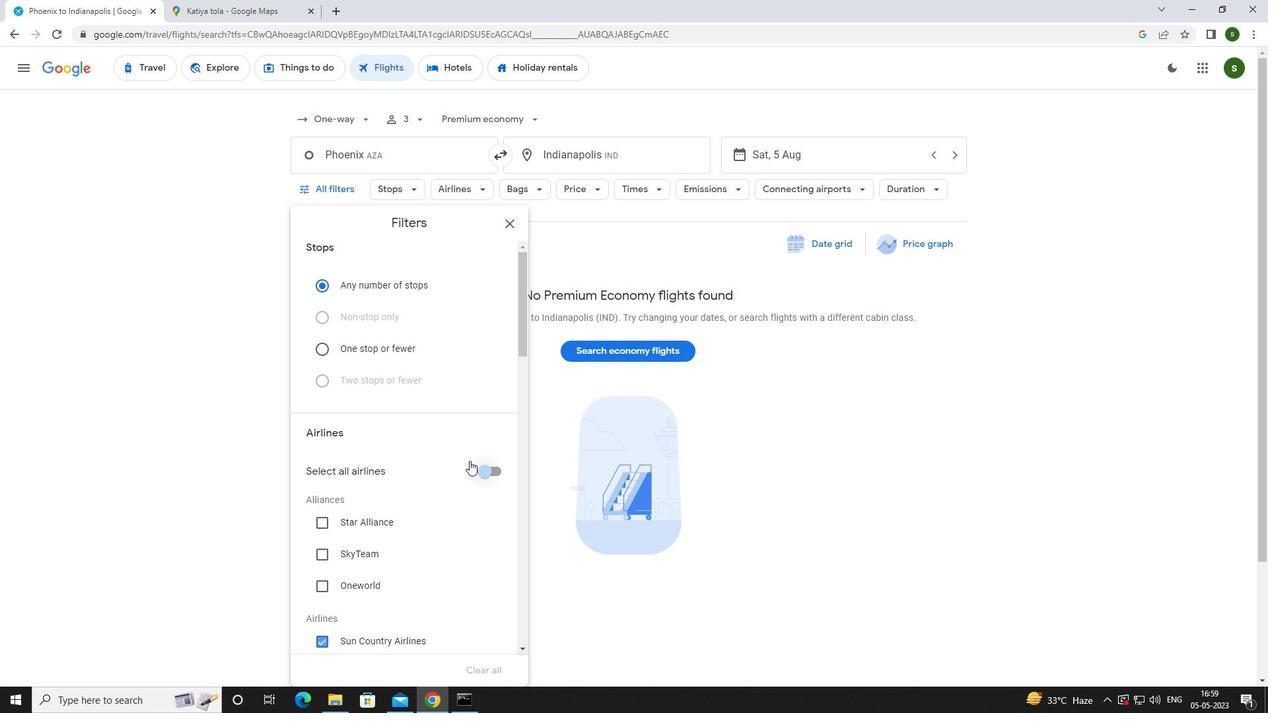 
Action: Mouse scrolled (422, 438) with delta (0, 0)
Screenshot: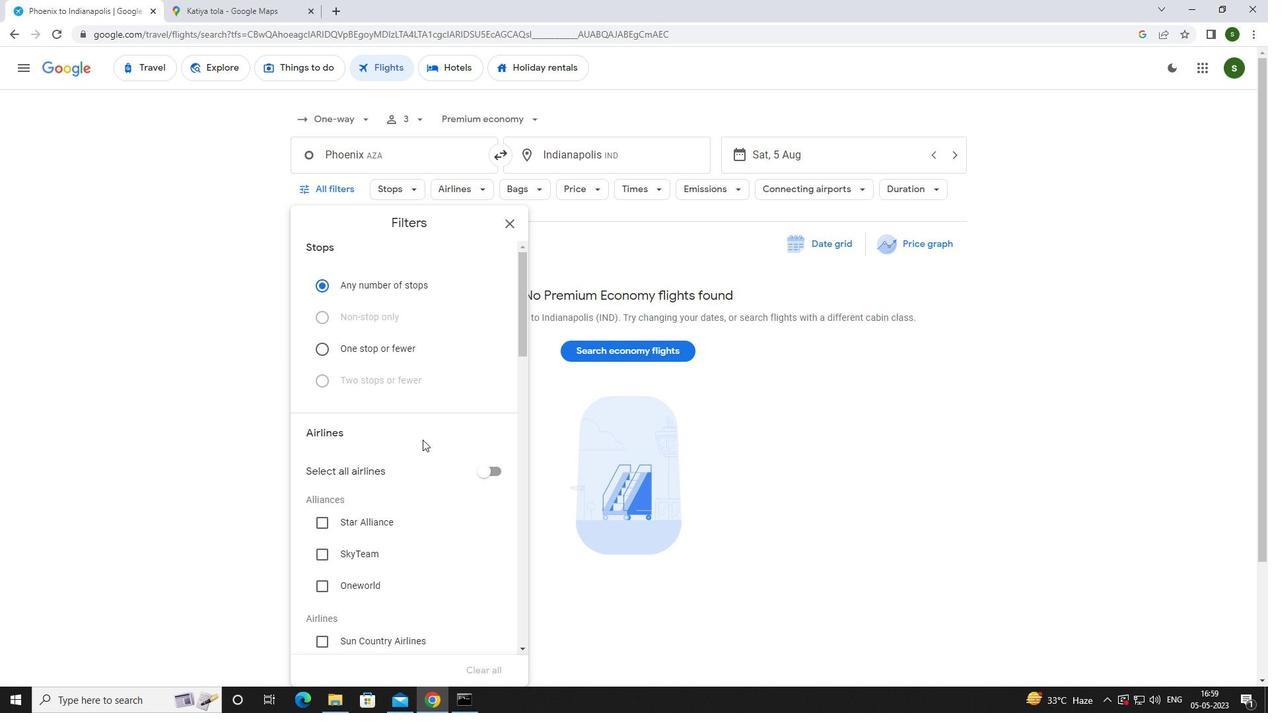 
Action: Mouse scrolled (422, 438) with delta (0, 0)
Screenshot: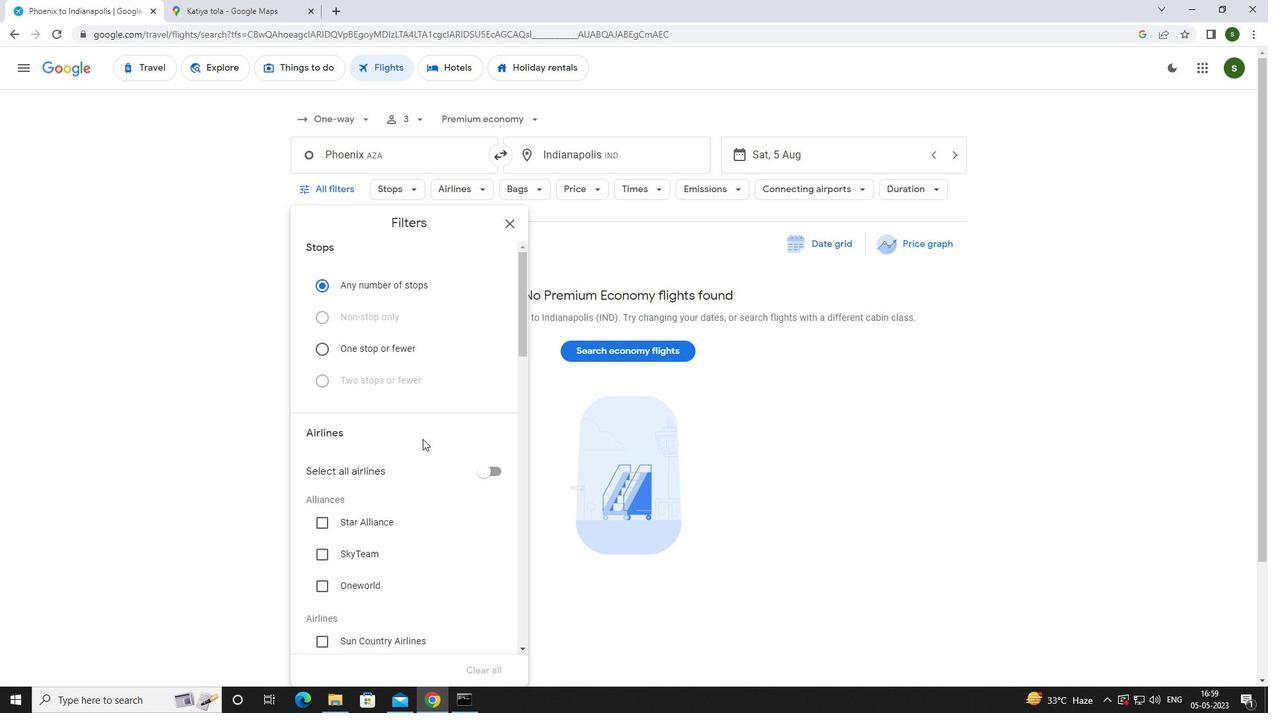 
Action: Mouse scrolled (422, 438) with delta (0, 0)
Screenshot: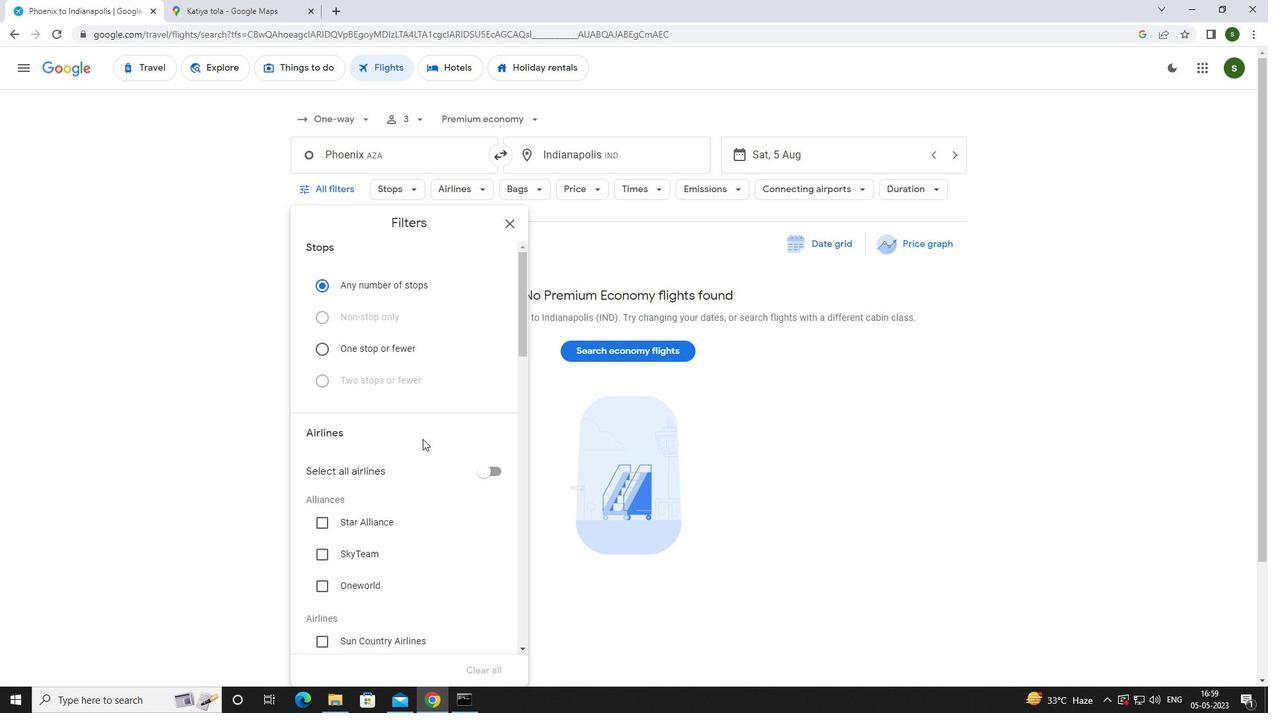 
Action: Mouse scrolled (422, 438) with delta (0, 0)
Screenshot: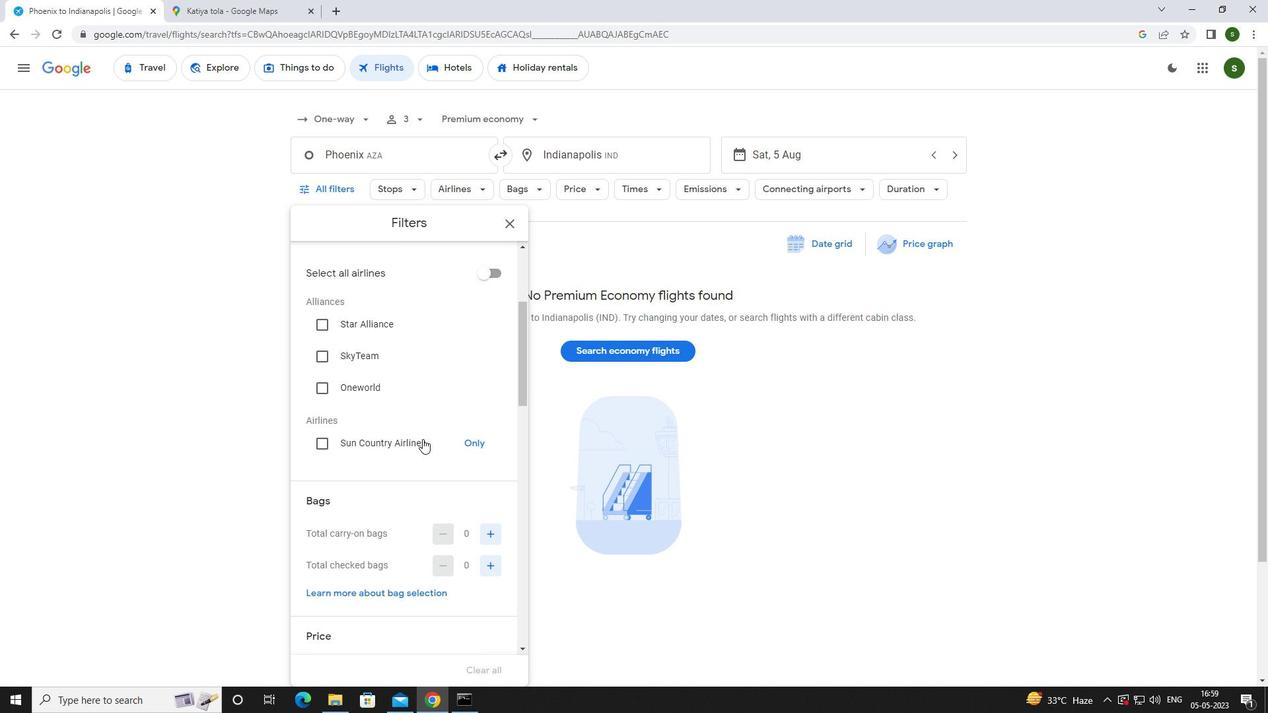 
Action: Mouse moved to (483, 495)
Screenshot: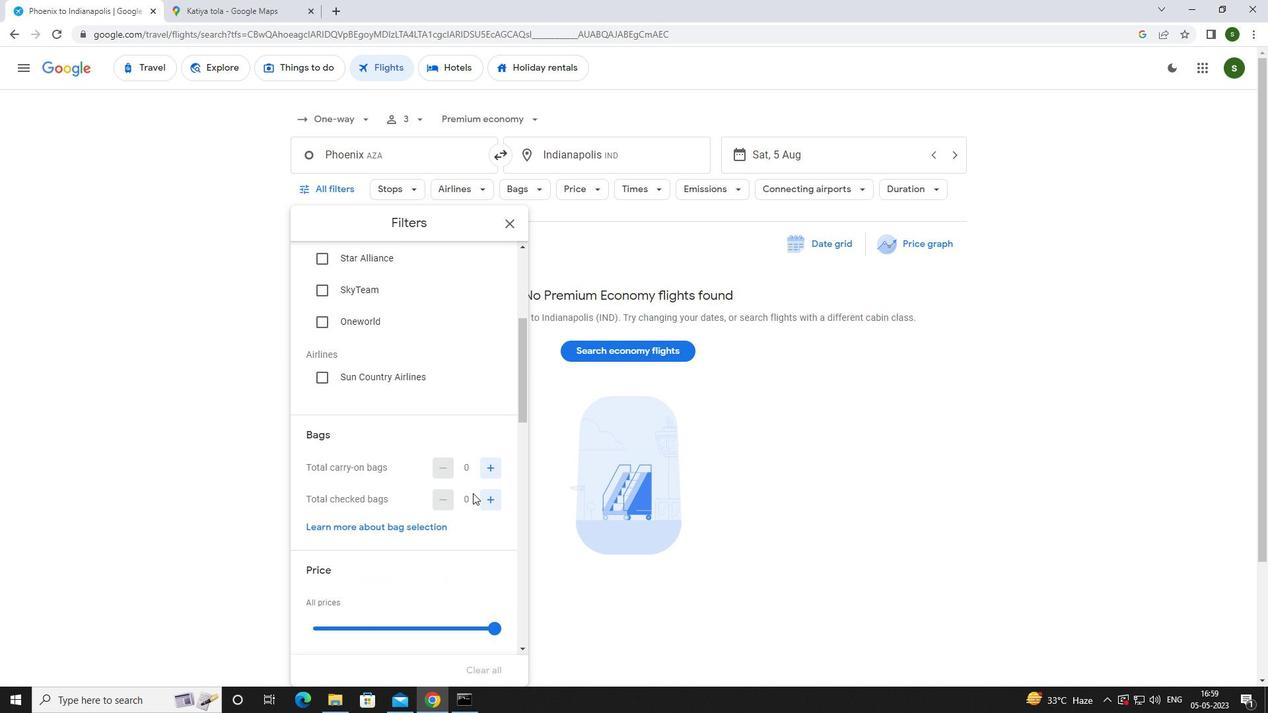 
Action: Mouse pressed left at (483, 495)
Screenshot: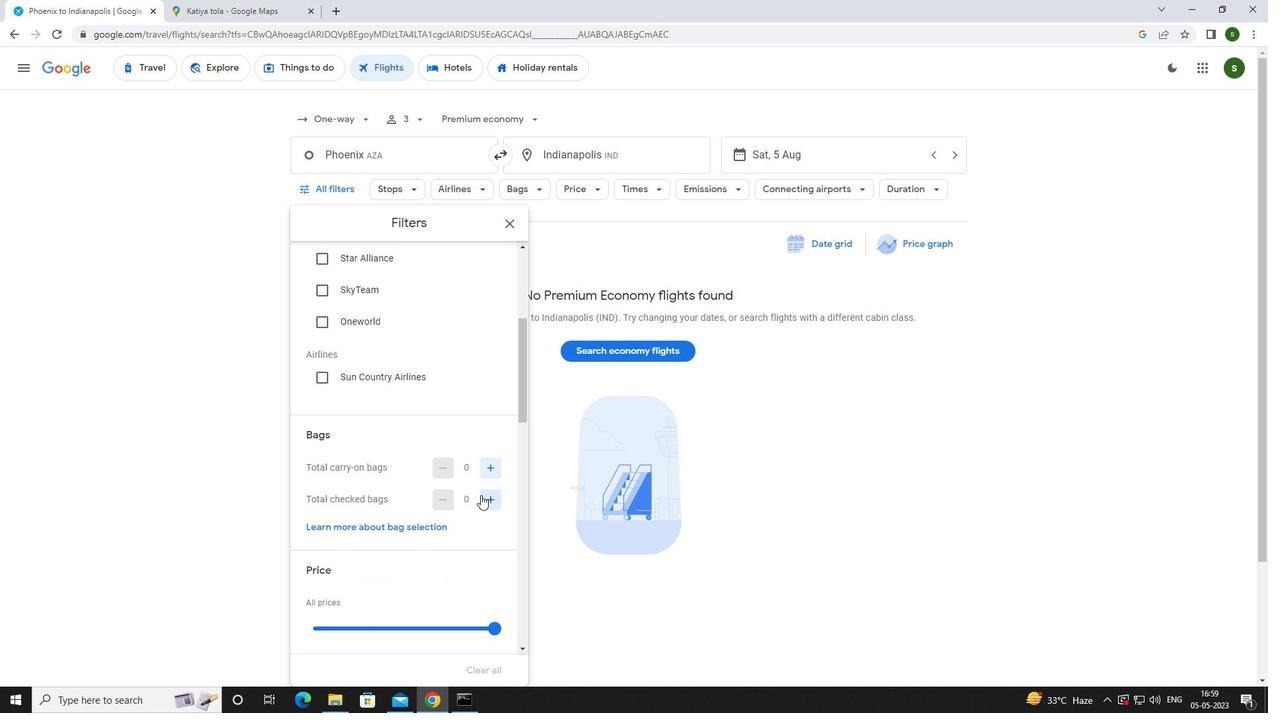 
Action: Mouse moved to (483, 494)
Screenshot: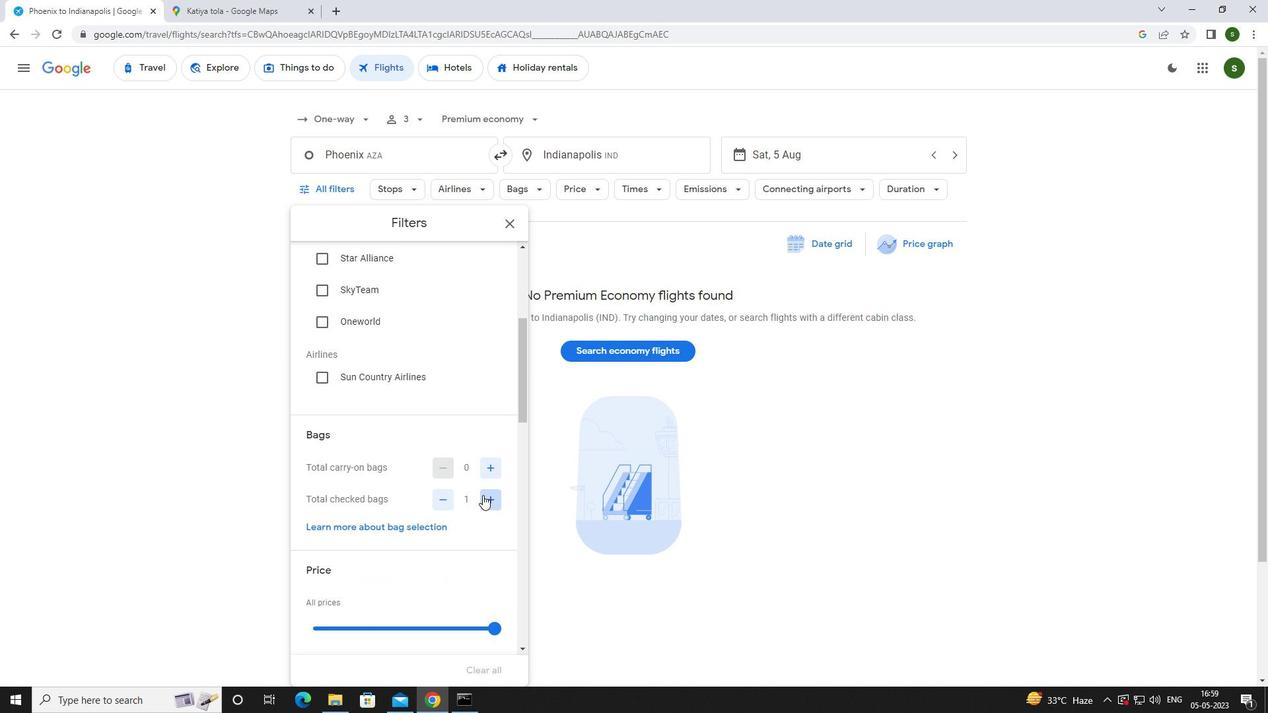 
Action: Mouse scrolled (483, 494) with delta (0, 0)
Screenshot: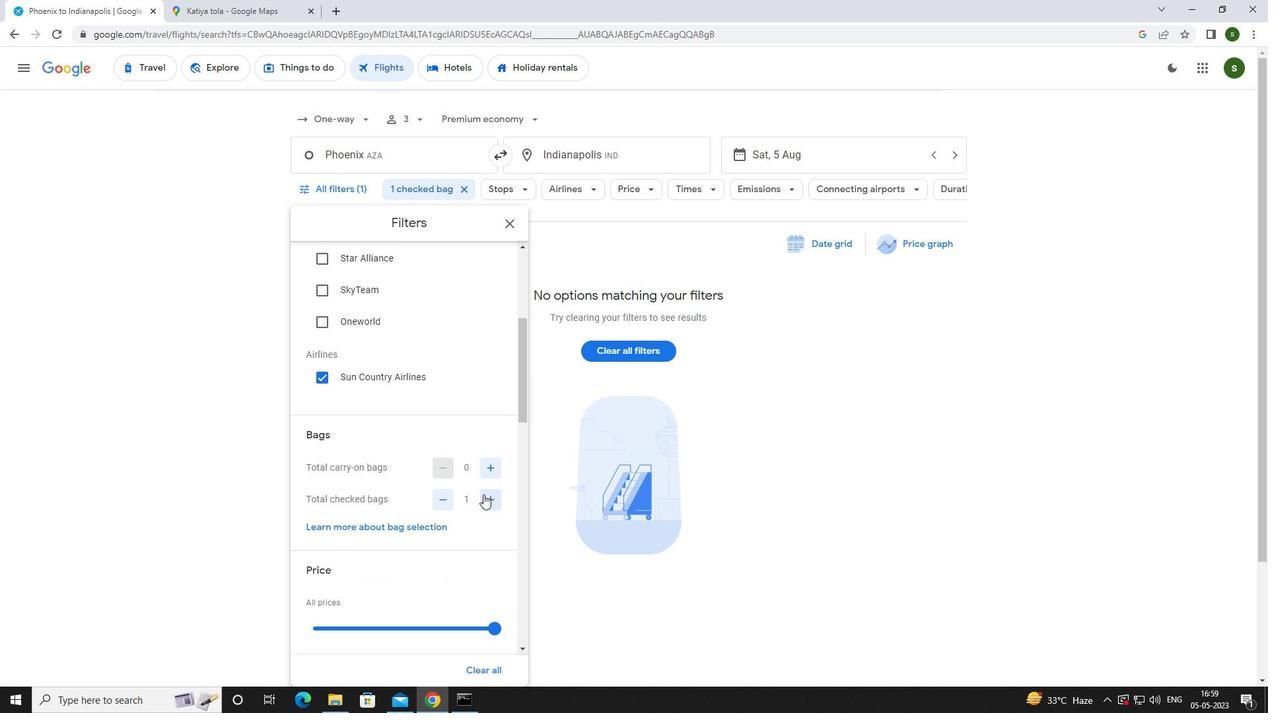 
Action: Mouse scrolled (483, 494) with delta (0, 0)
Screenshot: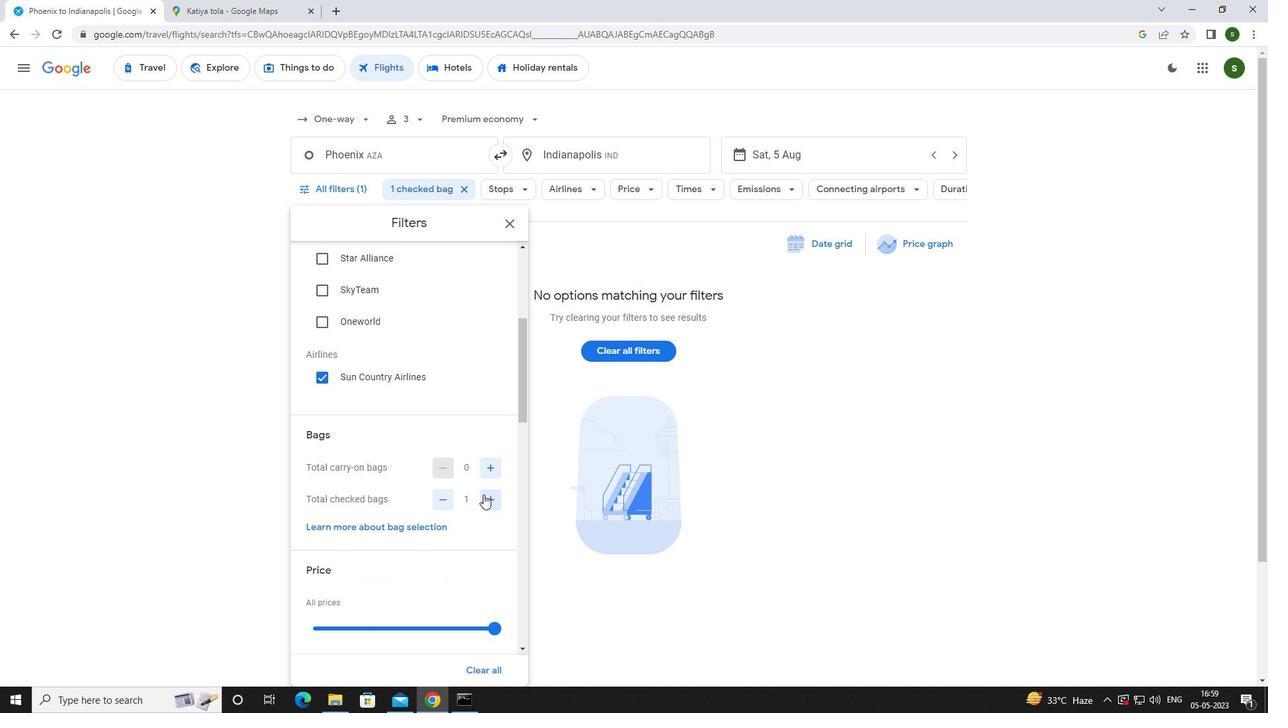 
Action: Mouse moved to (490, 491)
Screenshot: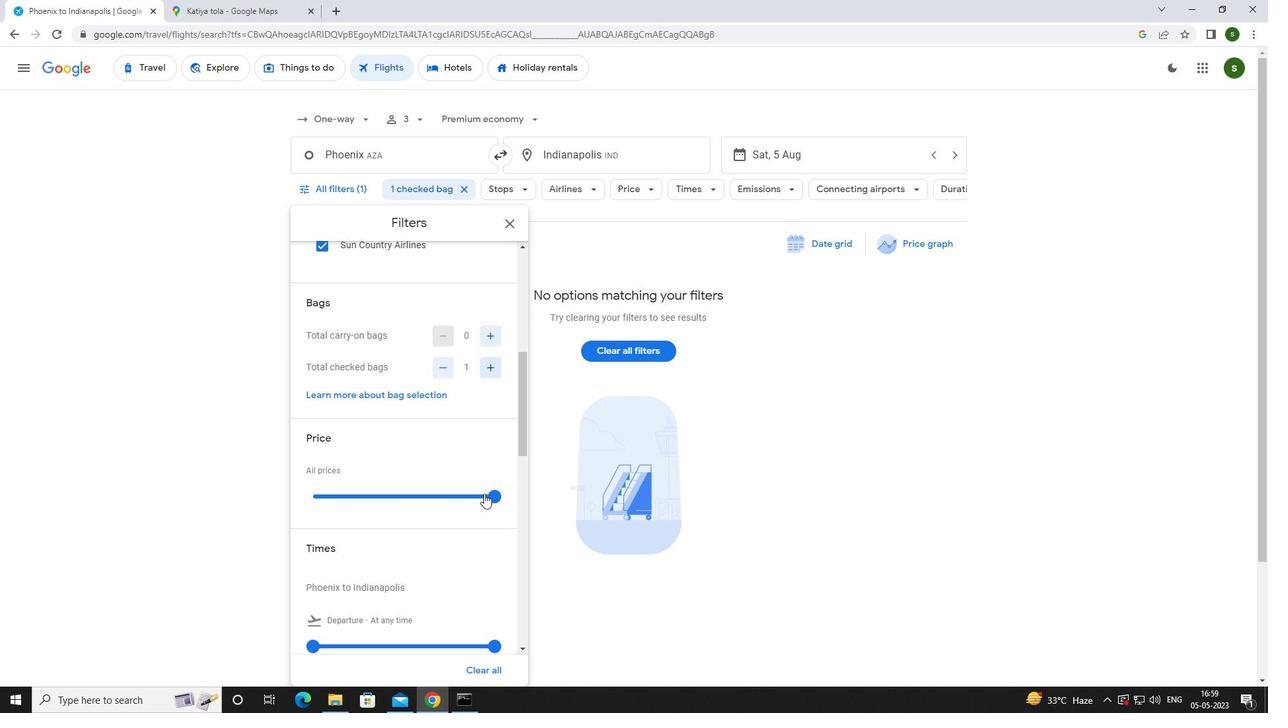 
Action: Mouse pressed left at (490, 491)
Screenshot: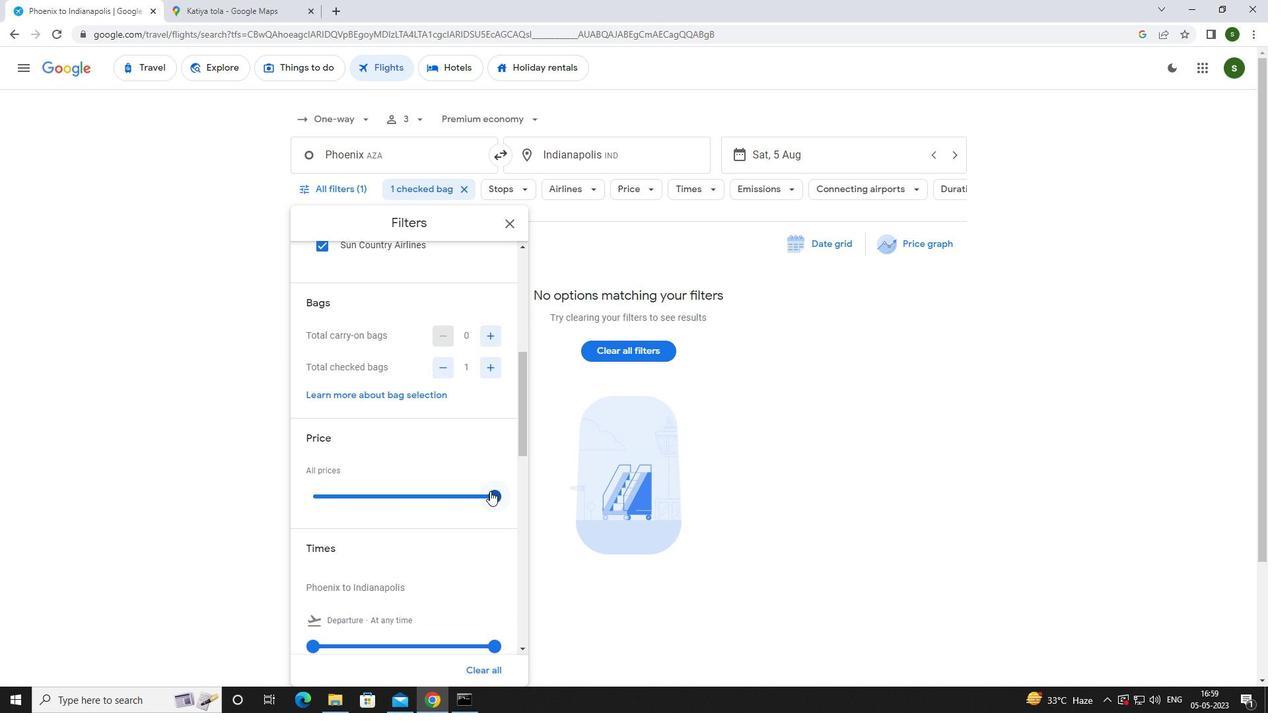 
Action: Mouse scrolled (490, 490) with delta (0, 0)
Screenshot: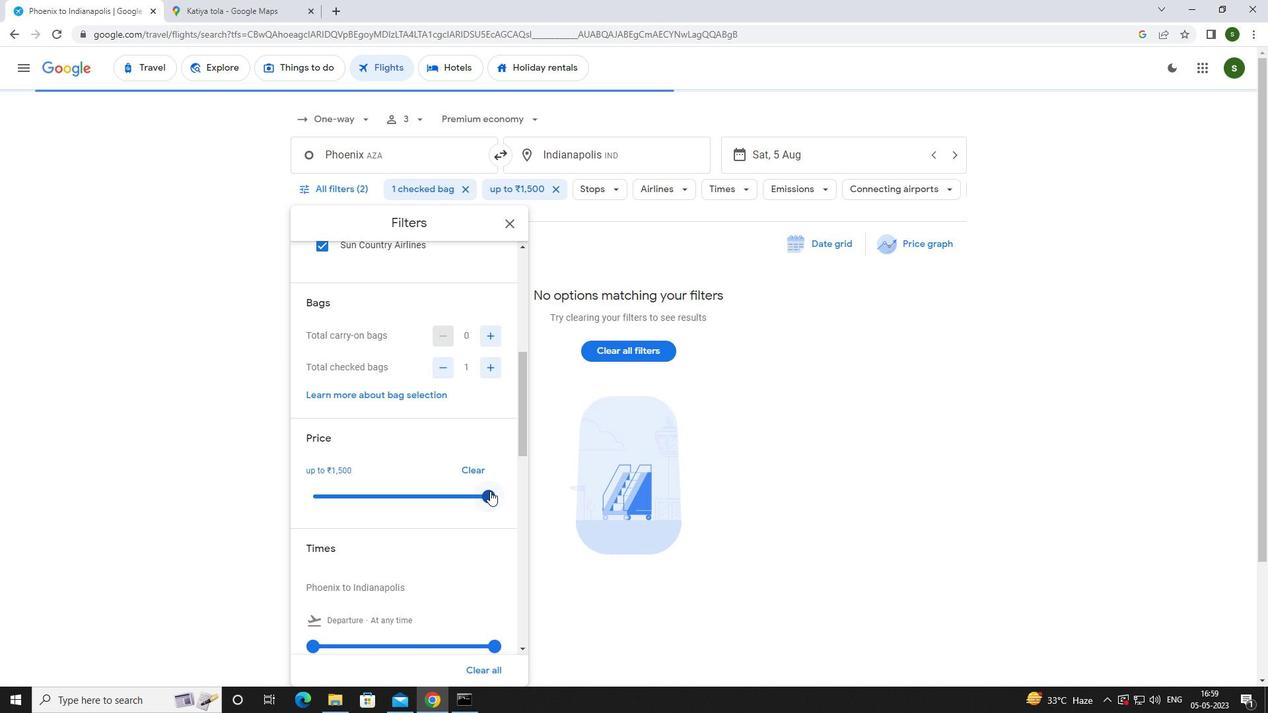 
Action: Mouse moved to (312, 576)
Screenshot: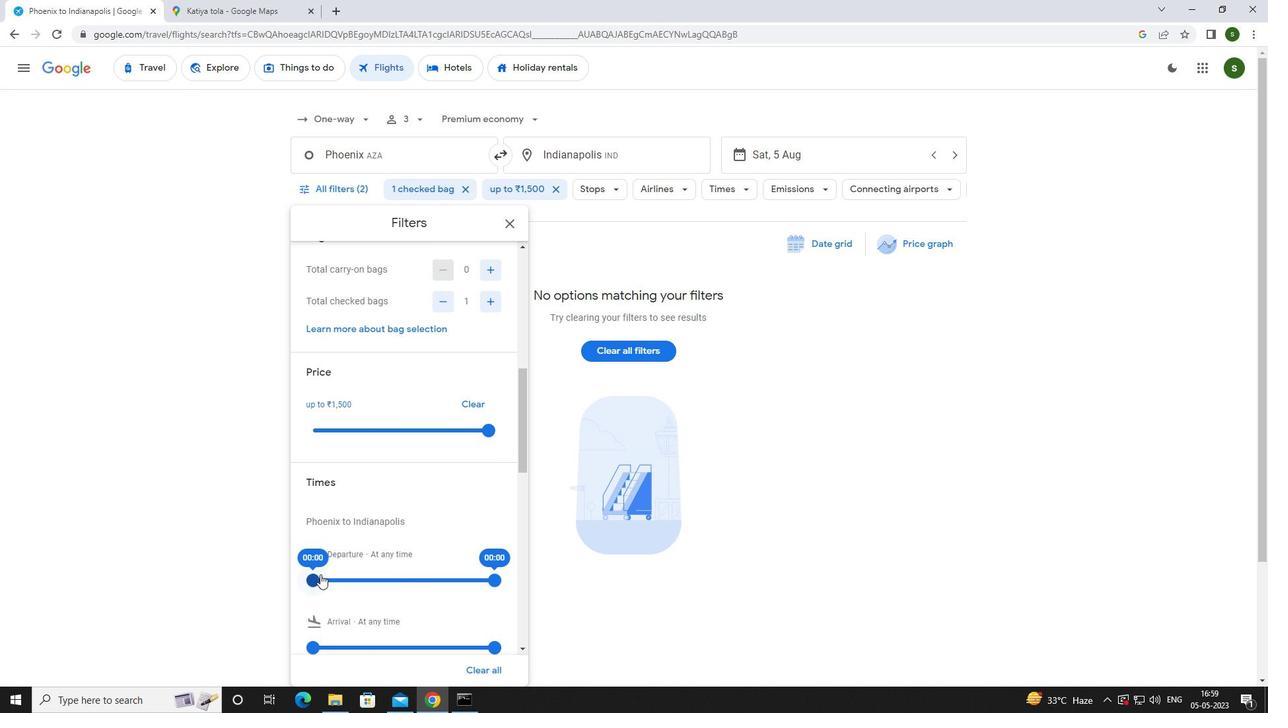 
Action: Mouse pressed left at (312, 576)
Screenshot: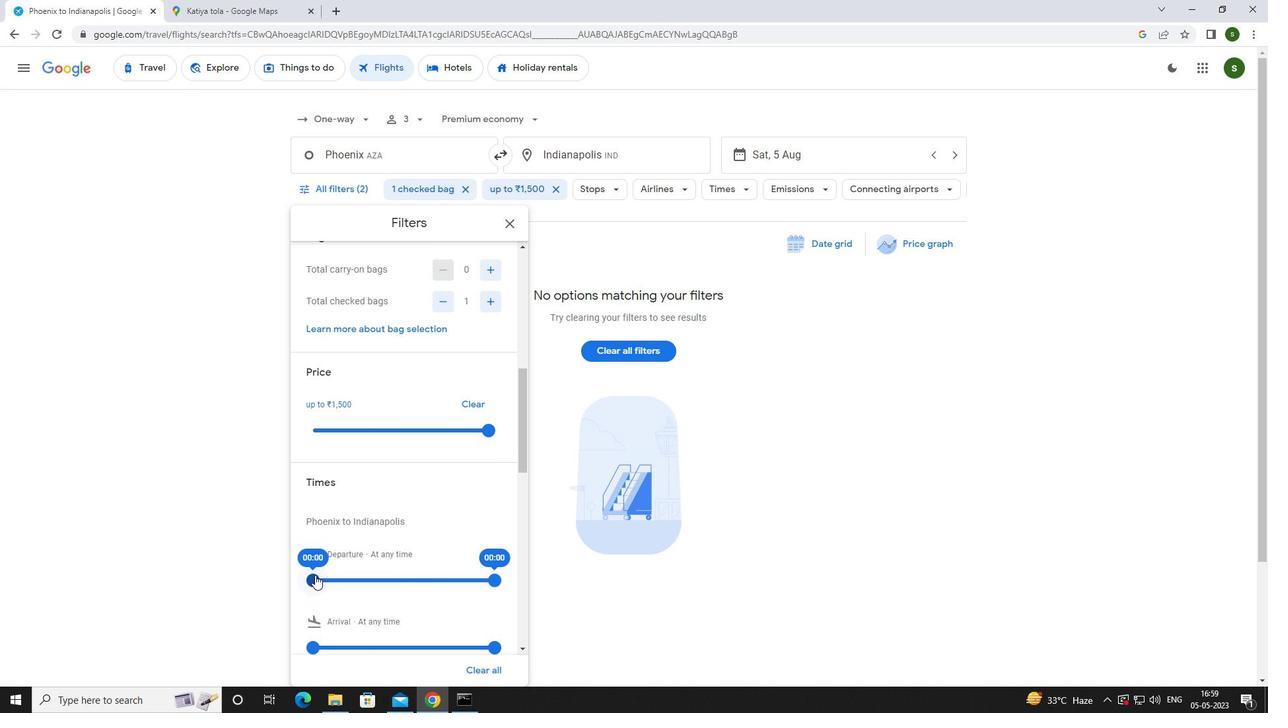 
Action: Mouse moved to (571, 604)
Screenshot: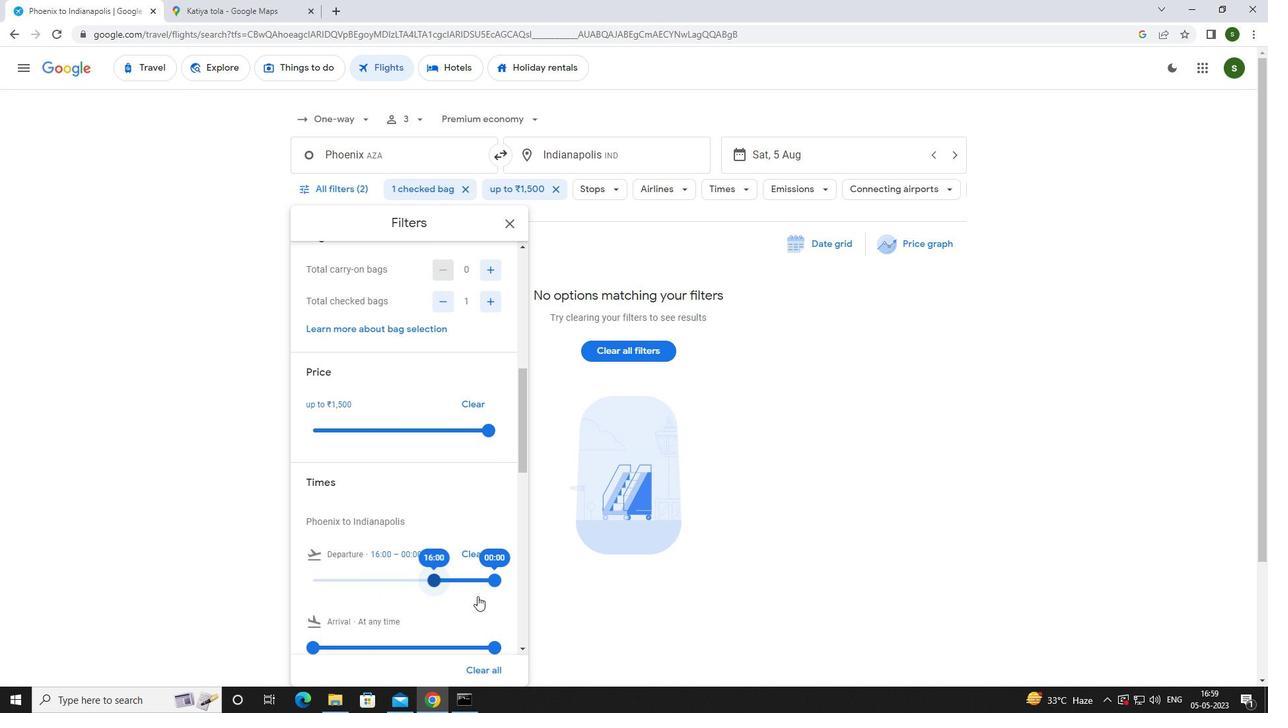 
Action: Mouse pressed left at (571, 604)
Screenshot: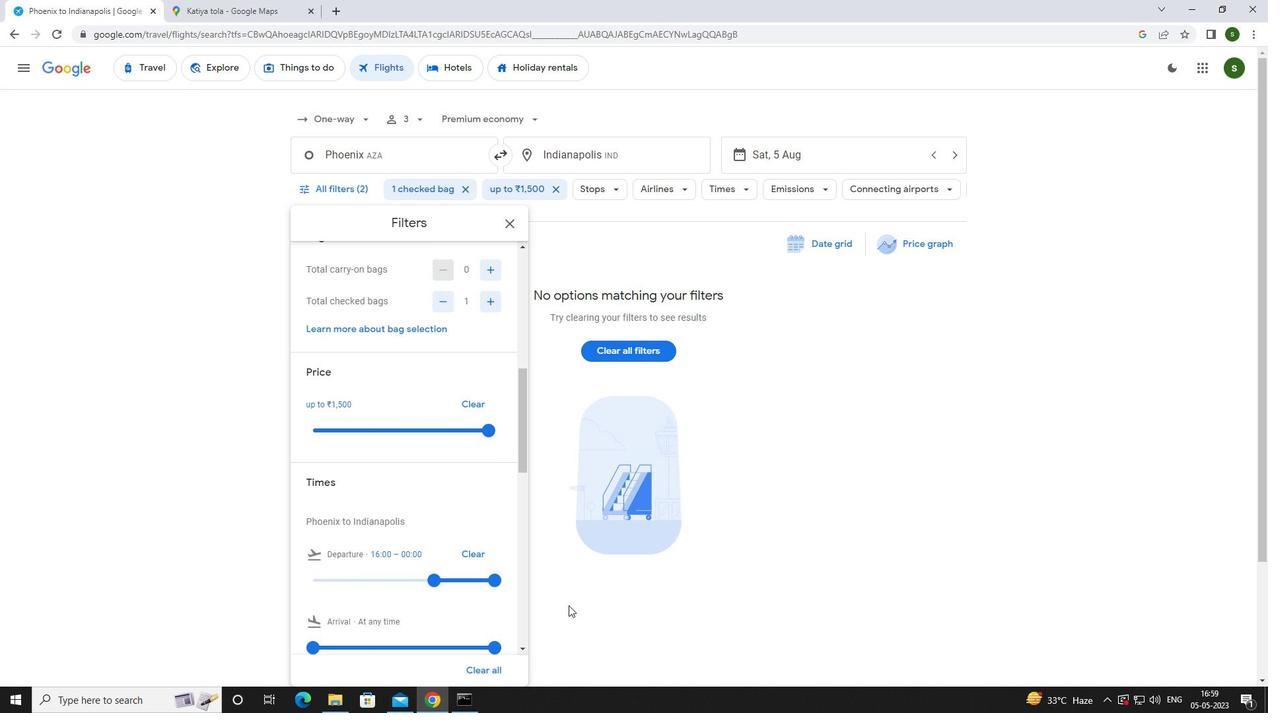 
